 Task: Add an event with the title Second Lunch and Learn: Effective Time Management Techniques, date '2023/10/10', time 8:30 AM to 10:30 AMand add a description: This training session is designed to help participants effectively manage their time, increase productivity, and achieve a better work-life balance. , put the event into Yellow category . Add location for the event as: 456 Gran Via, Madrid, Spain, logged in from the account softage.9@softage.netand send the event invitation to softage.5@softage.net with CC to  softage.6@softage.net. Set a reminder for the event 30 minutes before
Action: Mouse moved to (88, 112)
Screenshot: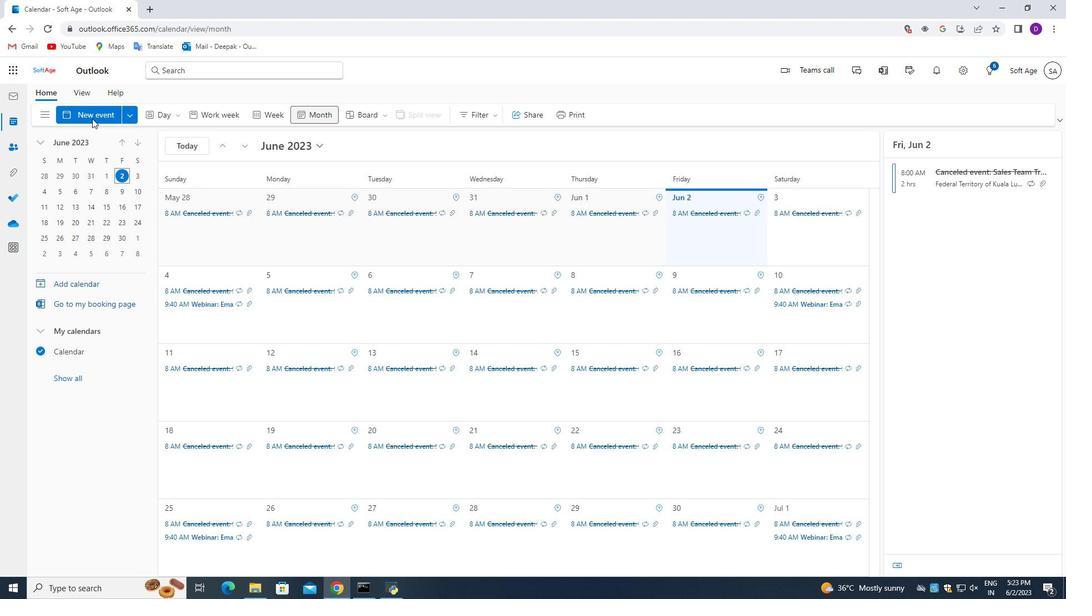 
Action: Mouse pressed left at (88, 112)
Screenshot: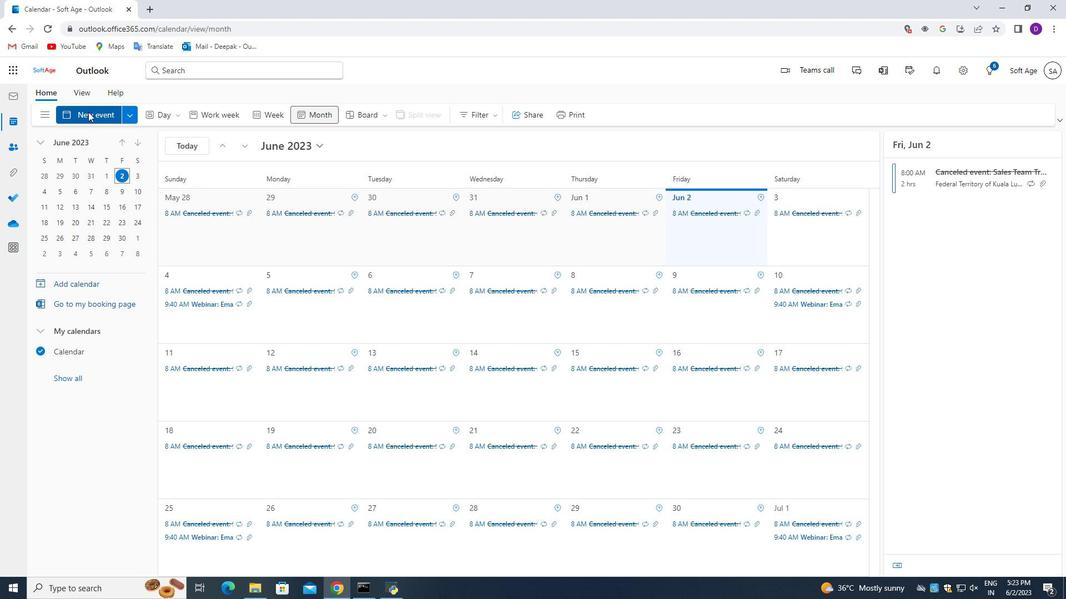 
Action: Mouse moved to (294, 182)
Screenshot: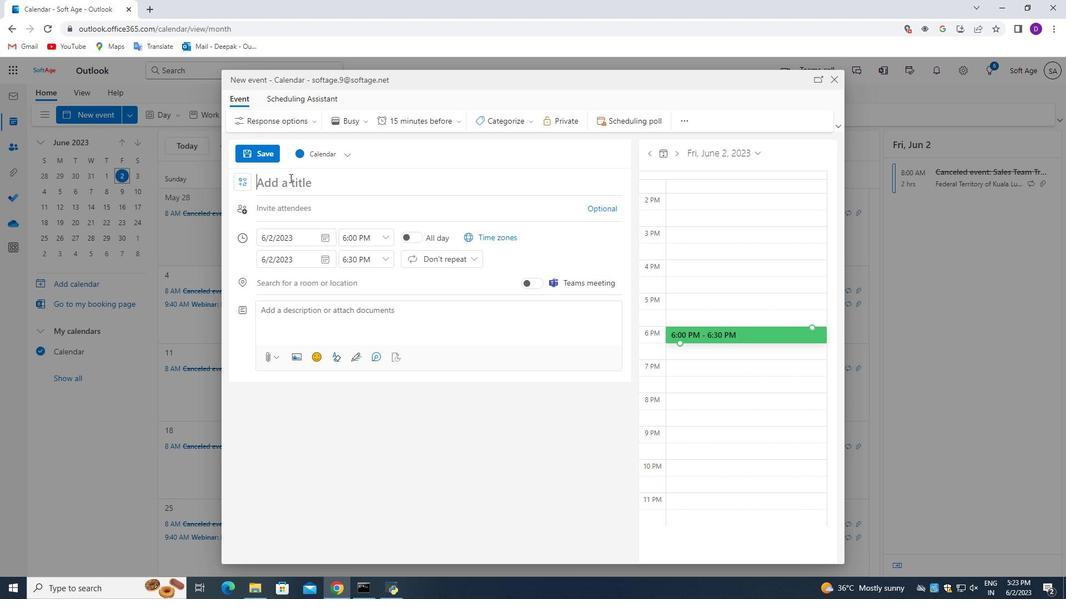 
Action: Mouse pressed left at (294, 182)
Screenshot: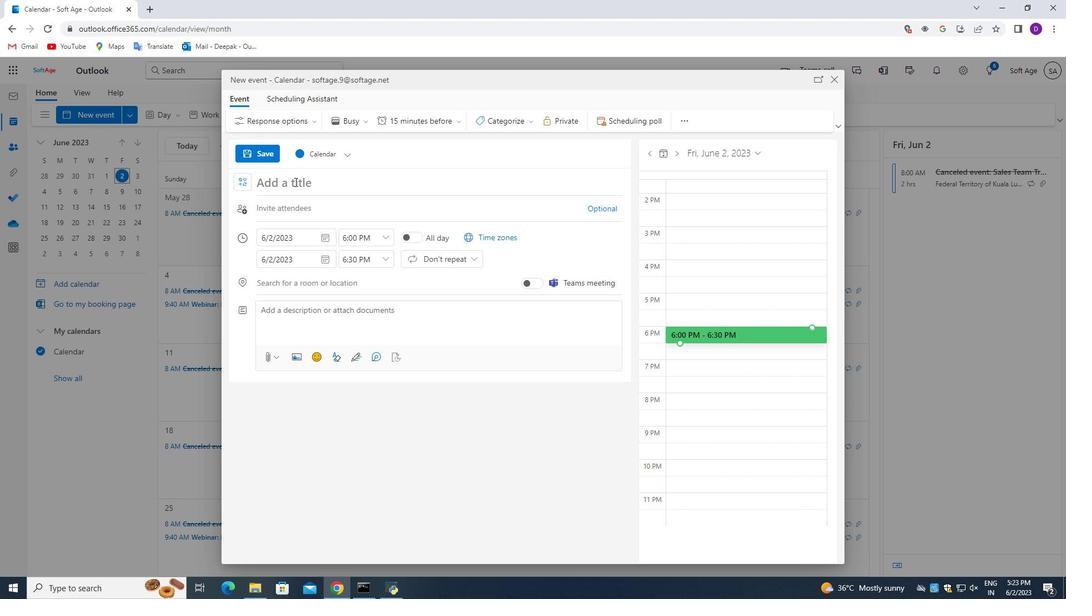 
Action: Key pressed <Key.shift_r>Second<Key.space><Key.shift>Lucch<Key.backspace><Key.backspace><Key.backspace>nch<Key.space>and<Key.space><Key.shift>Learn<Key.shift_r>:<Key.space><Key.shift_r>Effective<Key.space><Key.shift_r>Time<Key.space><Key.shift>Management<Key.space><Key.shift_r>Techniques
Screenshot: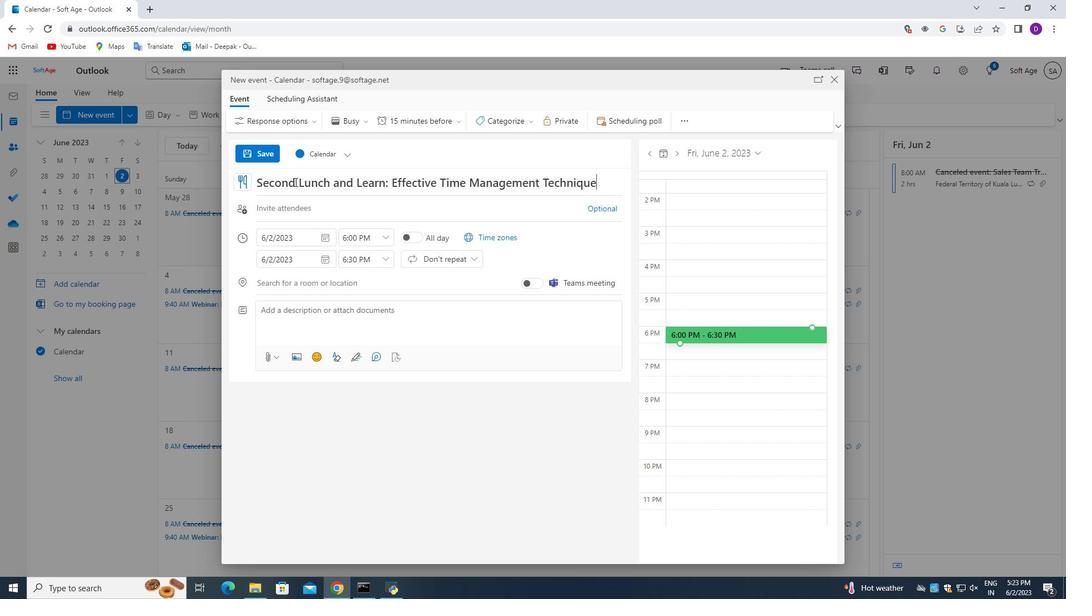 
Action: Mouse moved to (323, 236)
Screenshot: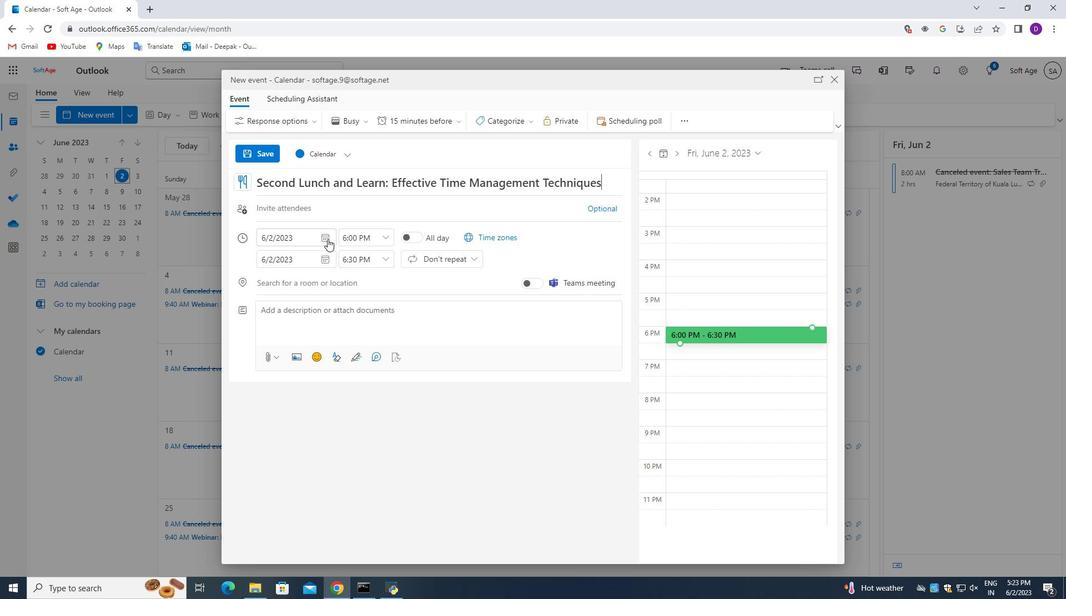 
Action: Mouse pressed left at (323, 236)
Screenshot: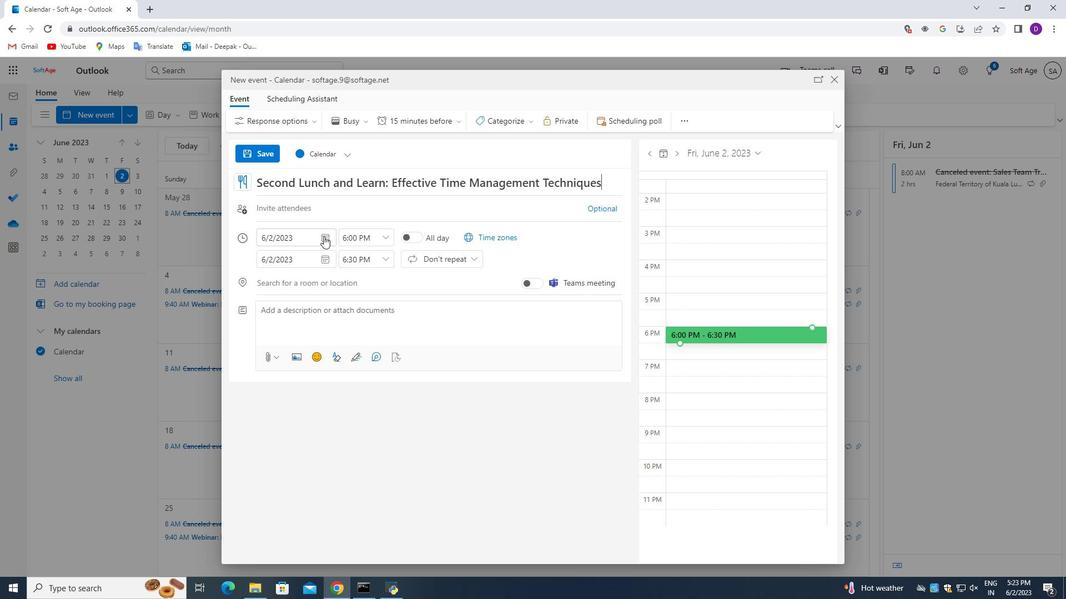 
Action: Mouse moved to (361, 262)
Screenshot: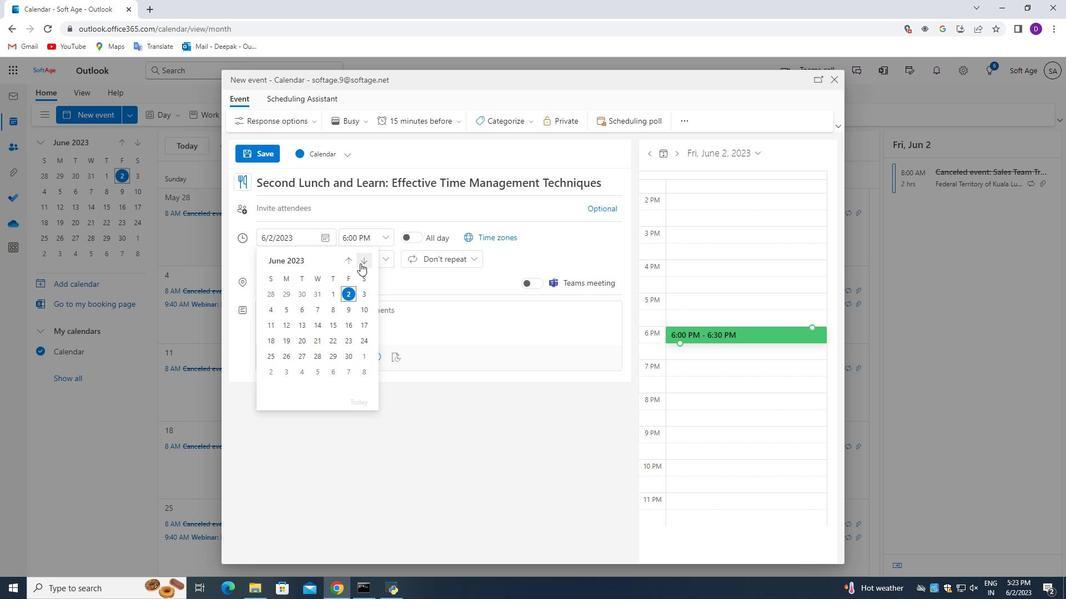 
Action: Mouse pressed left at (361, 262)
Screenshot: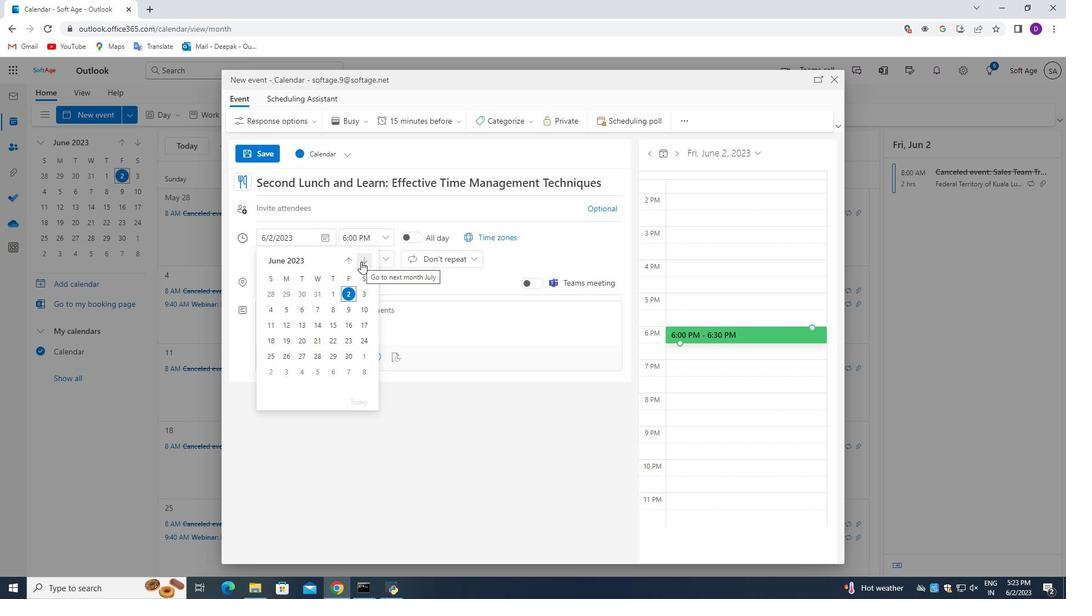 
Action: Mouse pressed left at (361, 262)
Screenshot: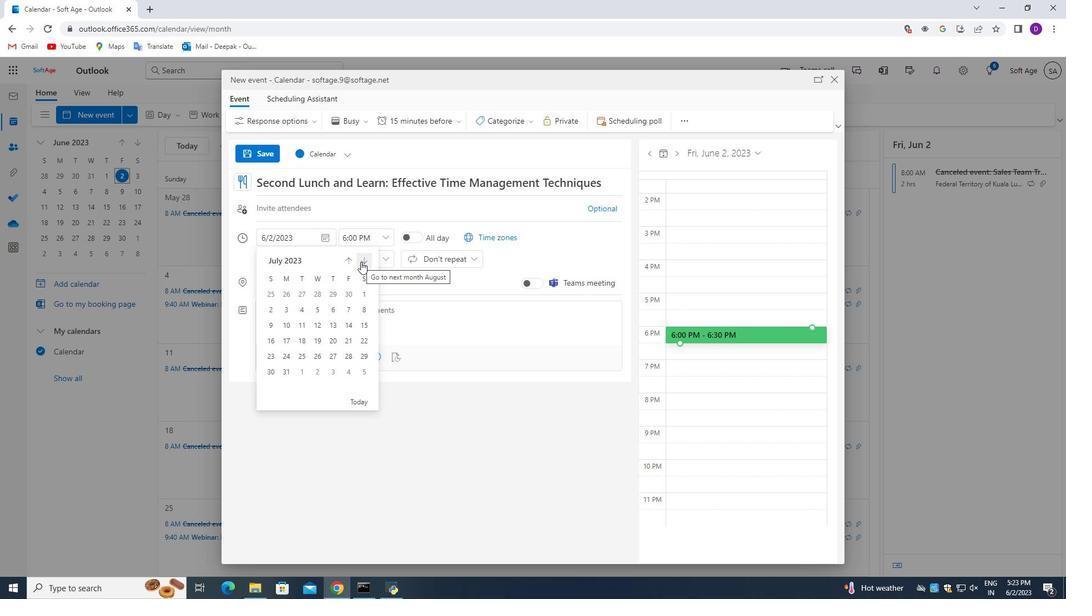 
Action: Mouse pressed left at (361, 262)
Screenshot: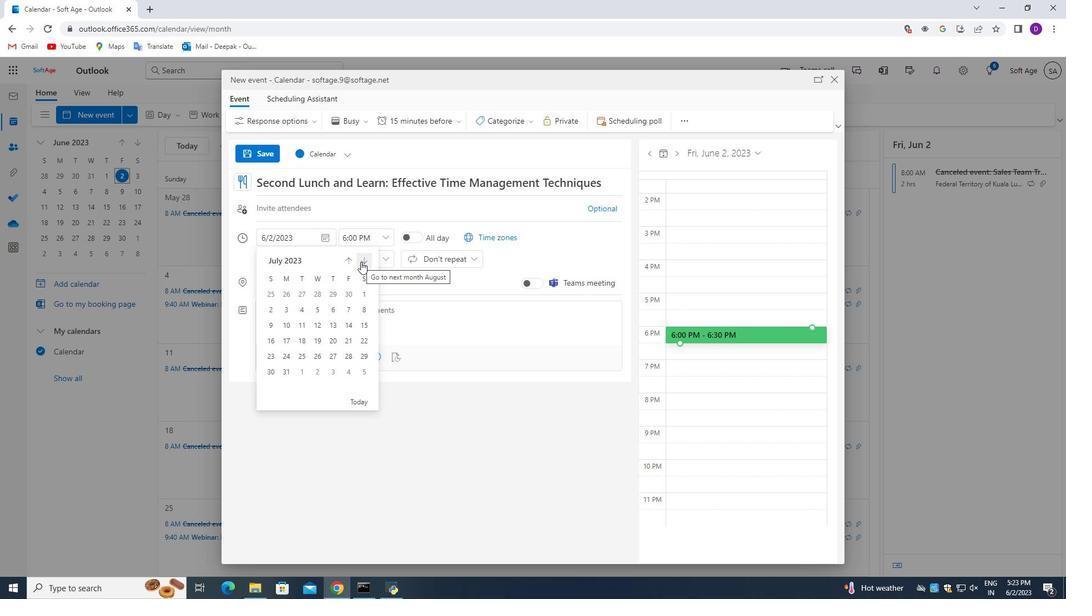 
Action: Mouse pressed left at (361, 262)
Screenshot: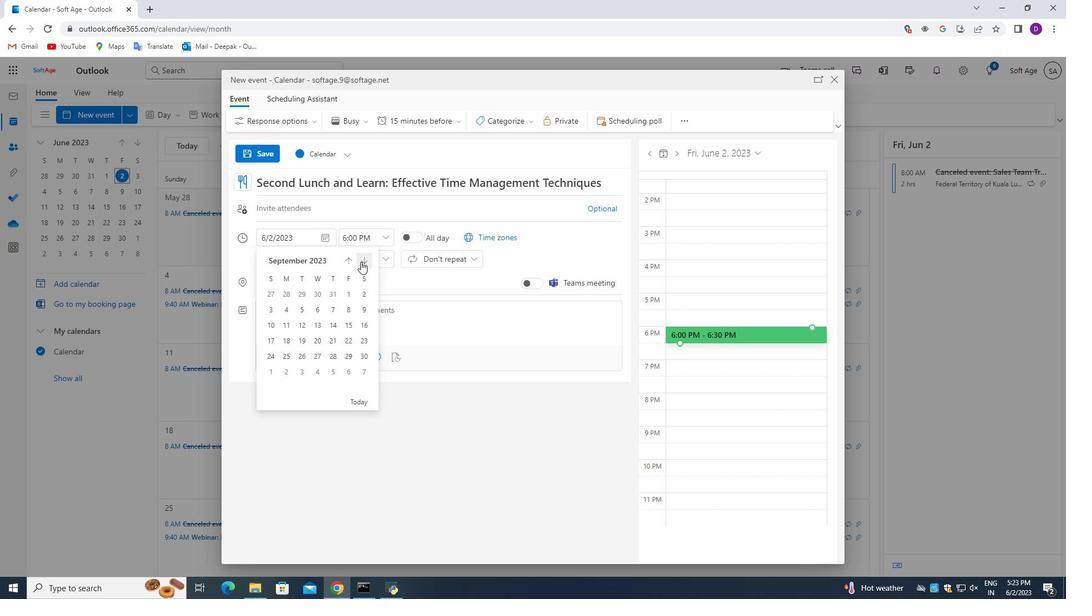 
Action: Mouse moved to (303, 303)
Screenshot: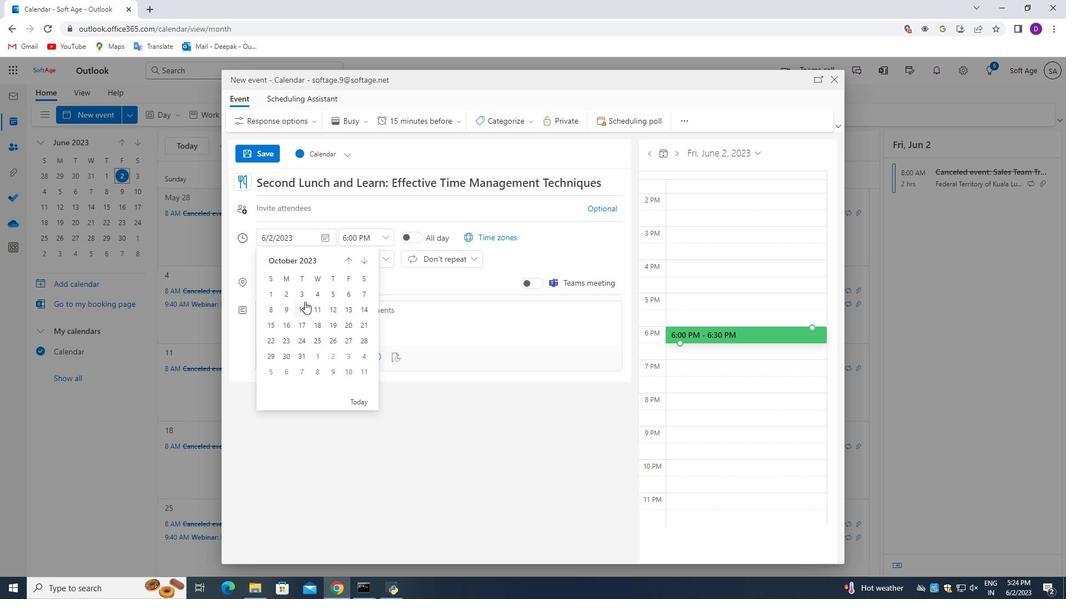 
Action: Mouse pressed left at (303, 303)
Screenshot: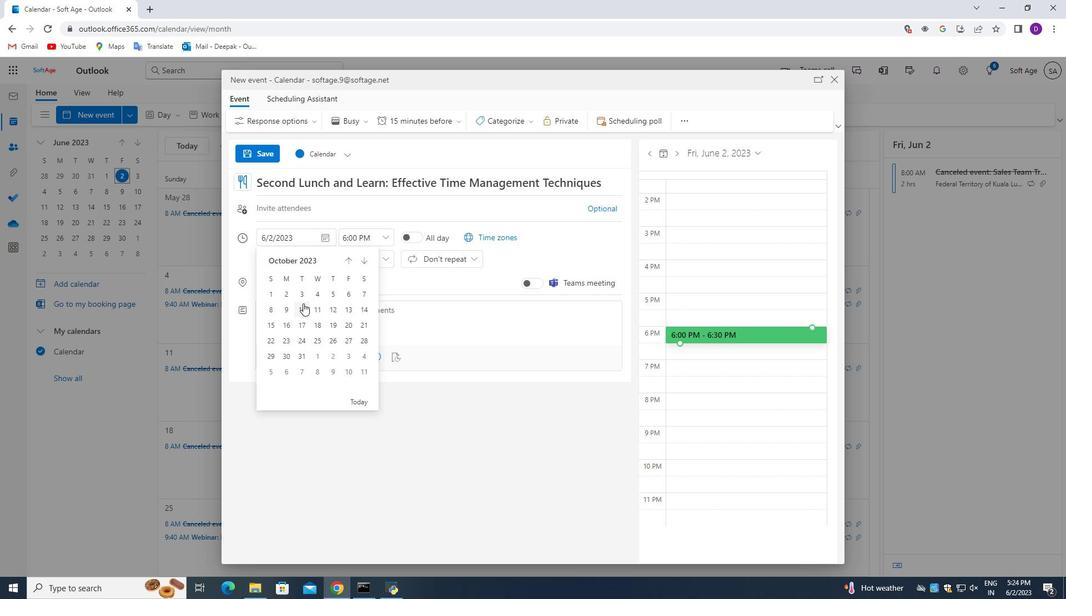 
Action: Mouse moved to (346, 240)
Screenshot: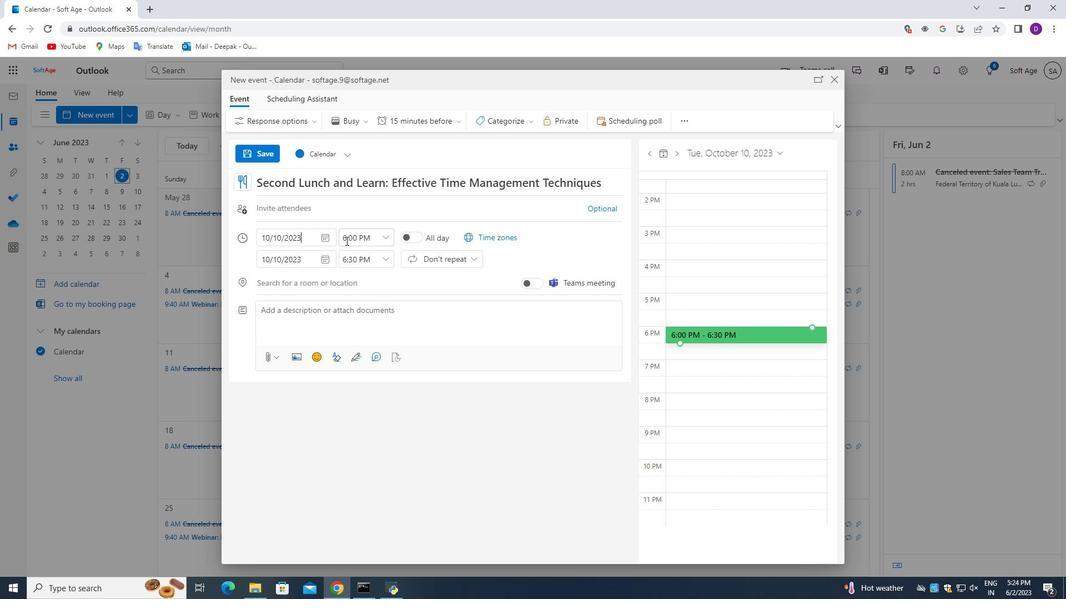 
Action: Mouse pressed left at (346, 240)
Screenshot: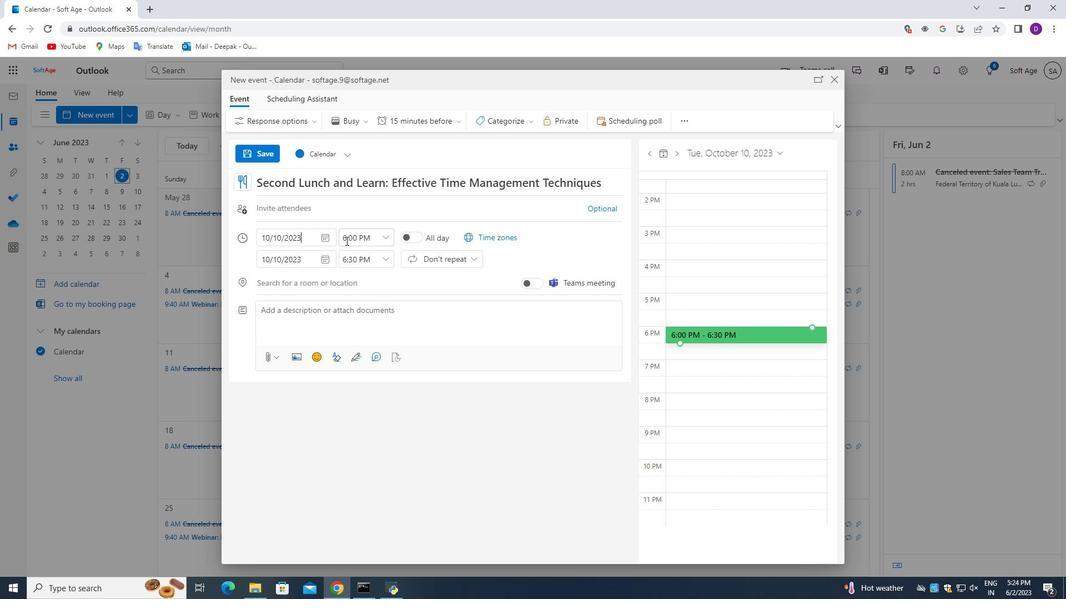 
Action: Mouse moved to (385, 239)
Screenshot: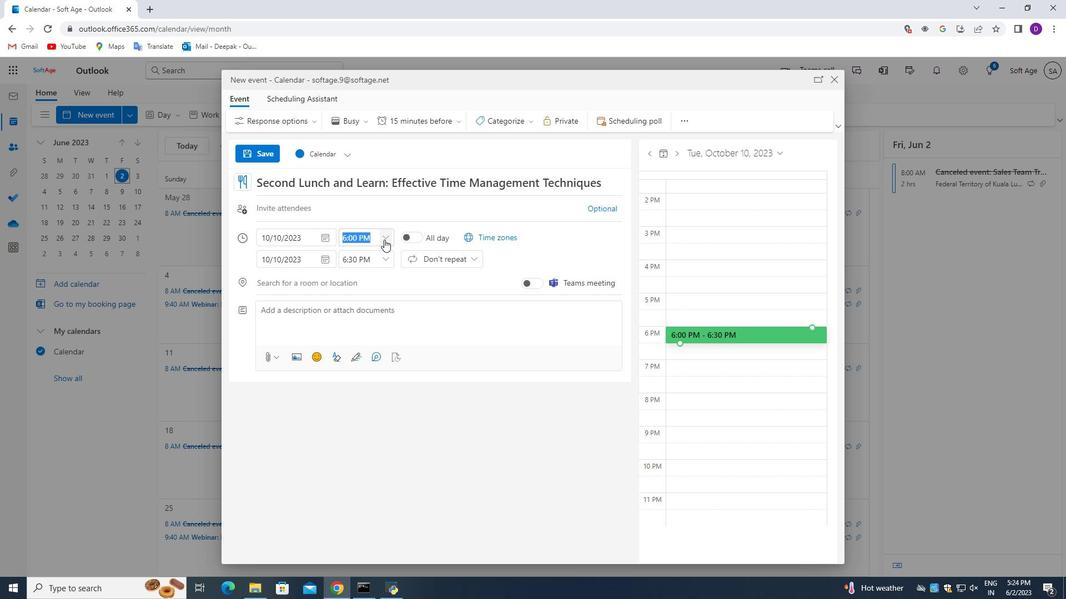 
Action: Mouse pressed left at (385, 239)
Screenshot: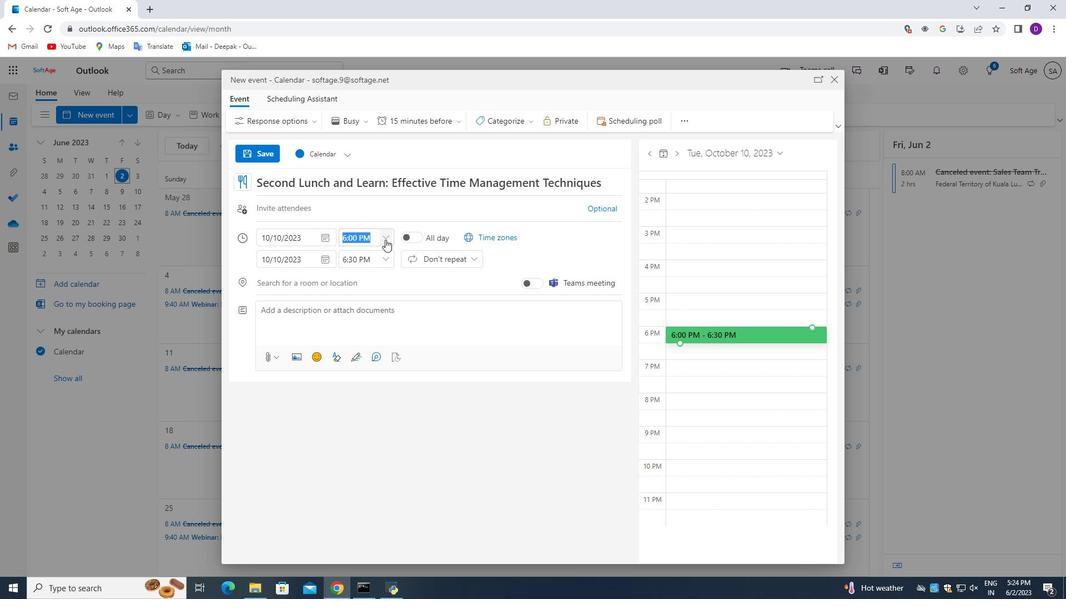 
Action: Mouse moved to (379, 296)
Screenshot: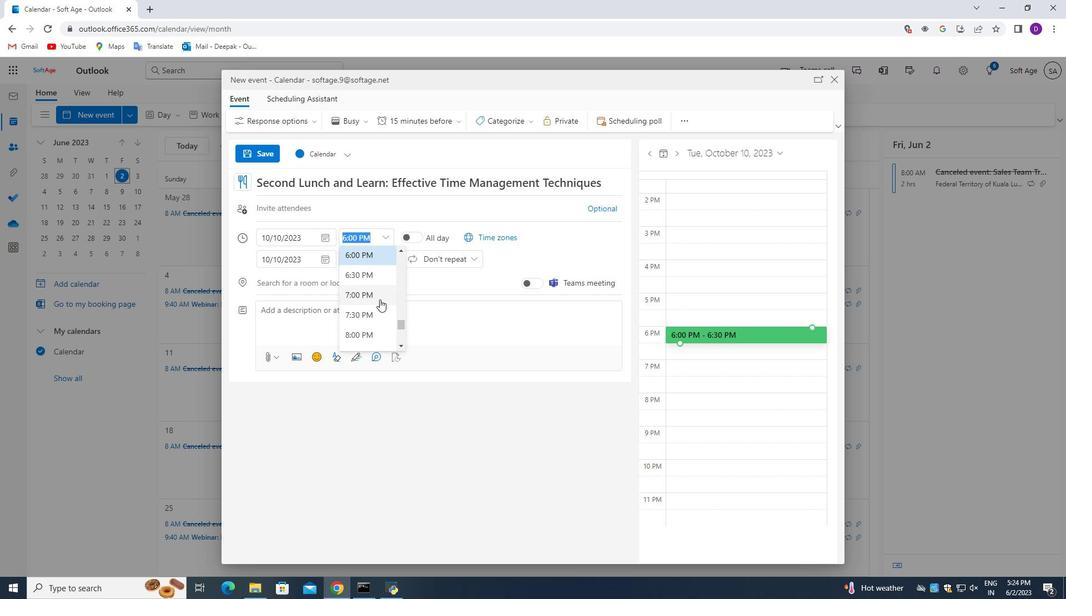 
Action: Mouse scrolled (379, 296) with delta (0, 0)
Screenshot: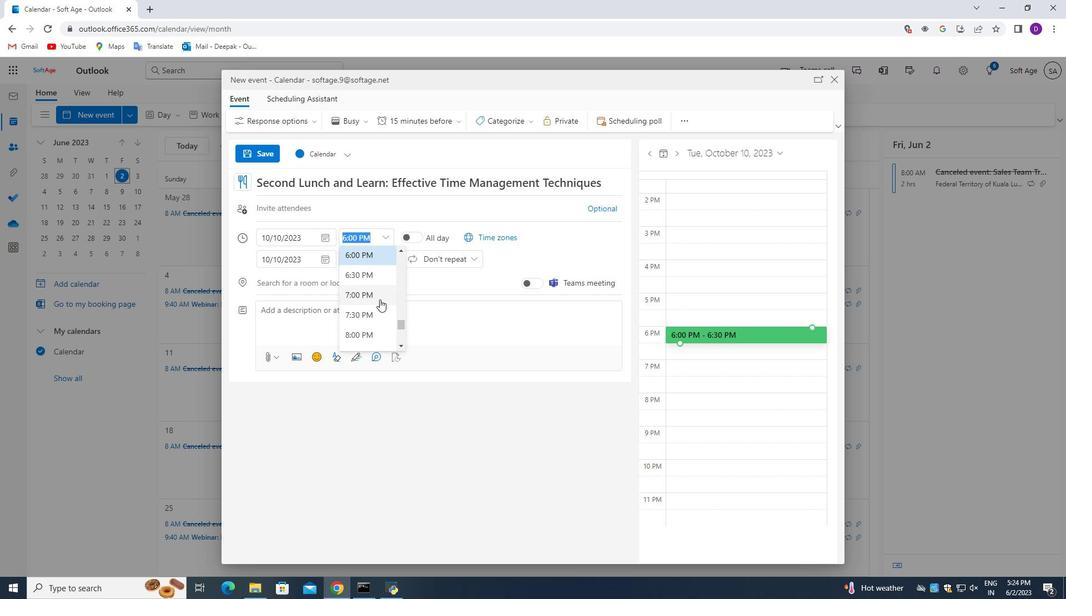 
Action: Mouse moved to (377, 294)
Screenshot: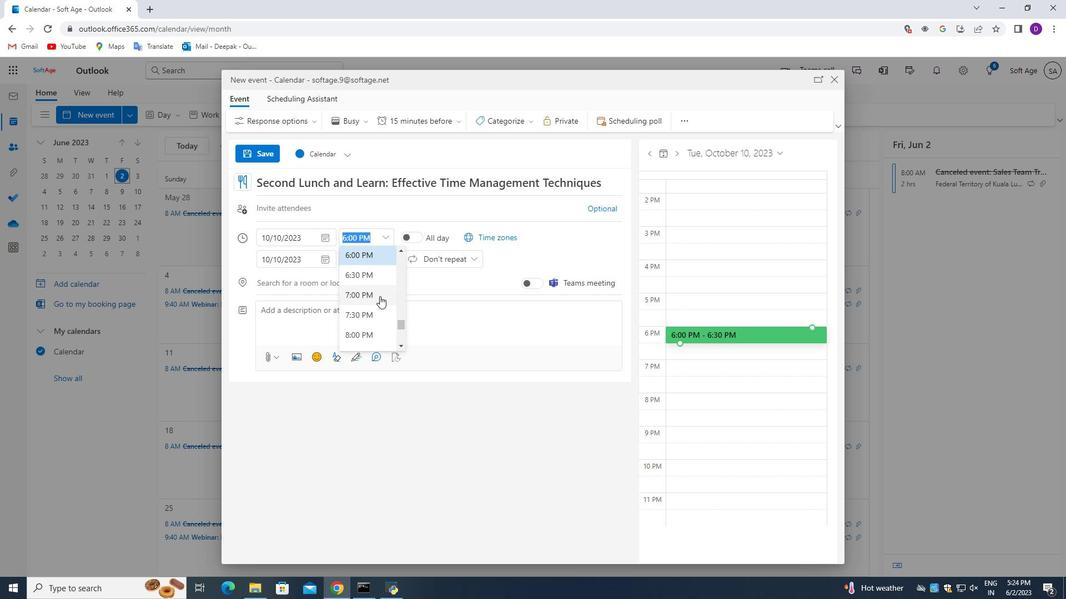 
Action: Mouse scrolled (377, 294) with delta (0, 0)
Screenshot: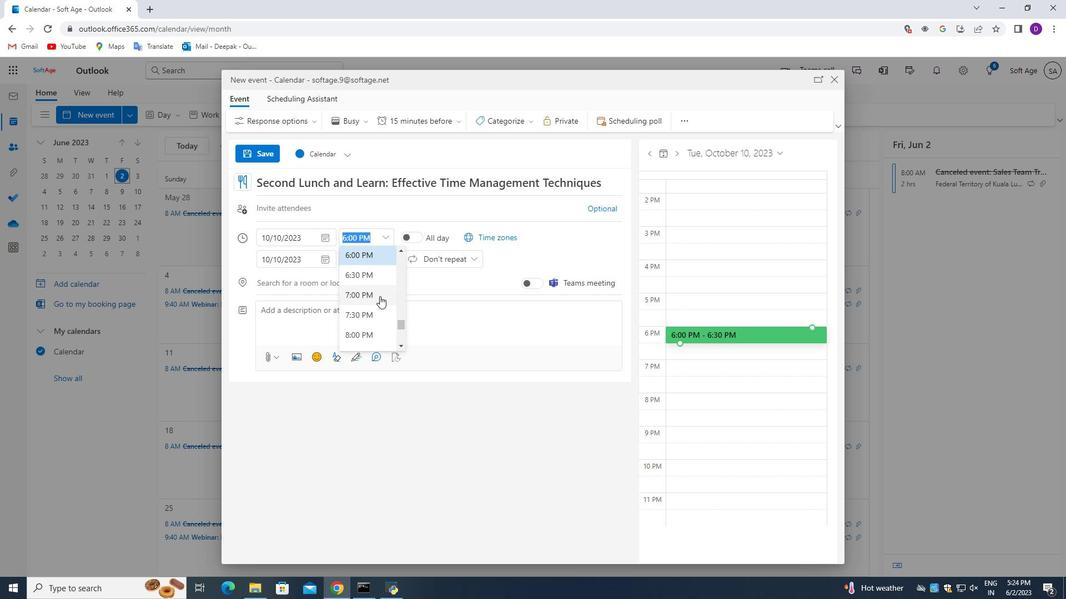 
Action: Mouse moved to (367, 303)
Screenshot: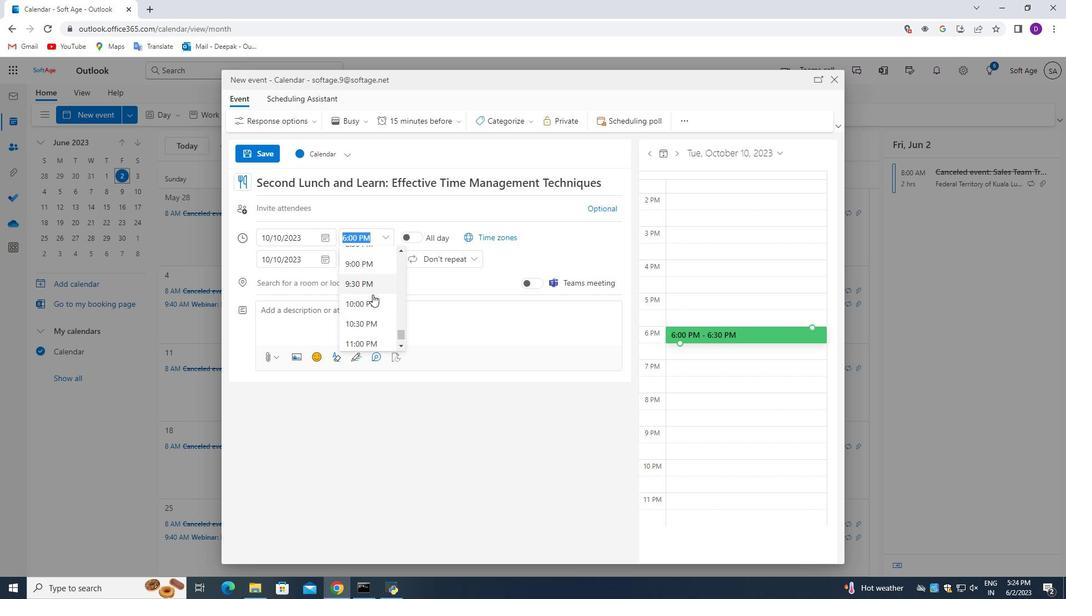 
Action: Mouse scrolled (367, 302) with delta (0, 0)
Screenshot: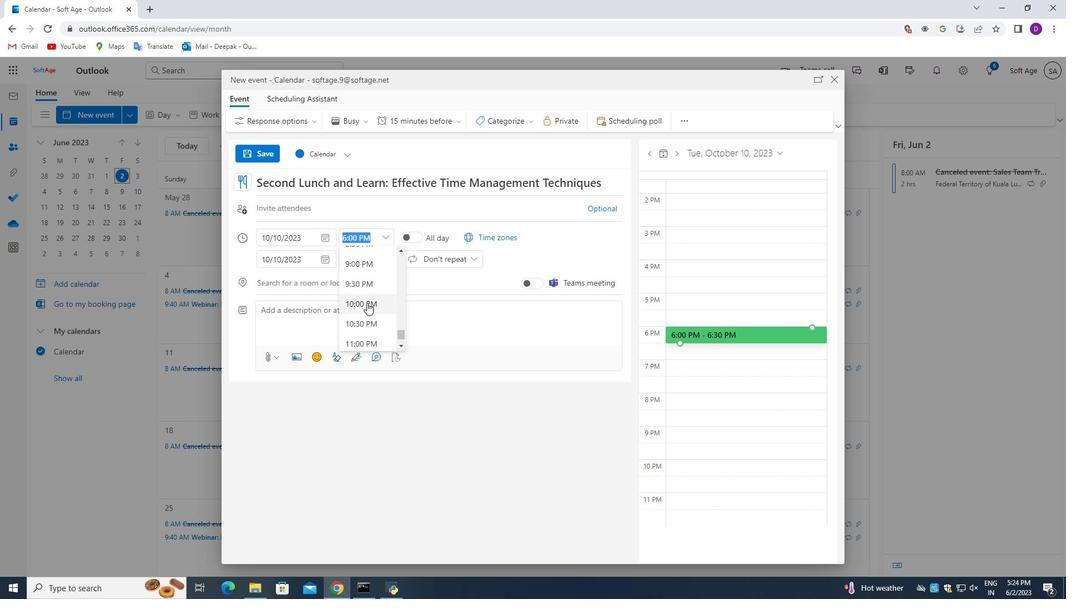 
Action: Mouse scrolled (367, 302) with delta (0, 0)
Screenshot: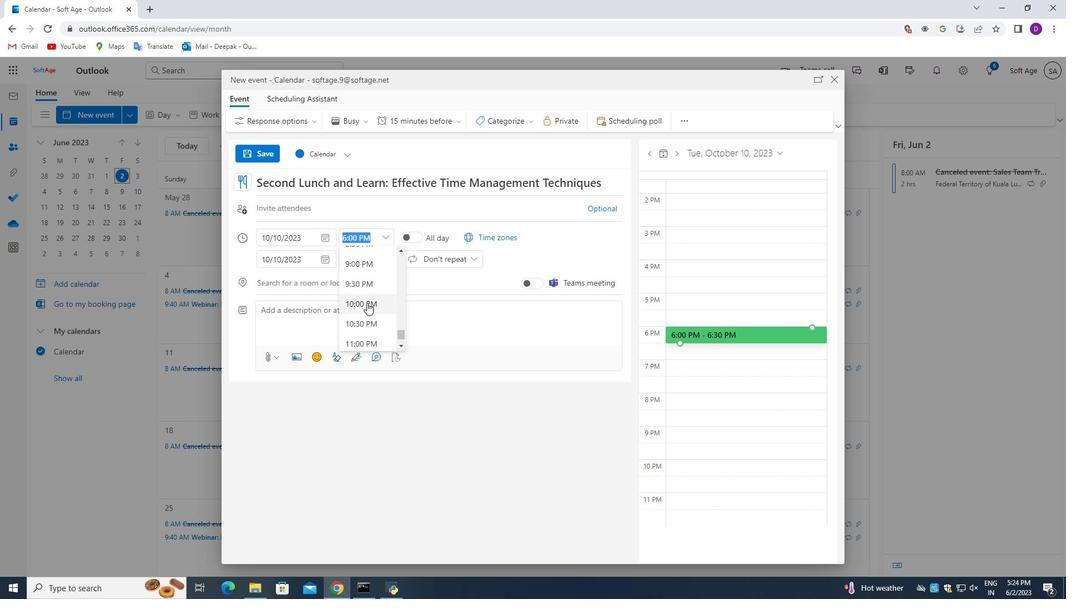 
Action: Mouse scrolled (367, 302) with delta (0, 0)
Screenshot: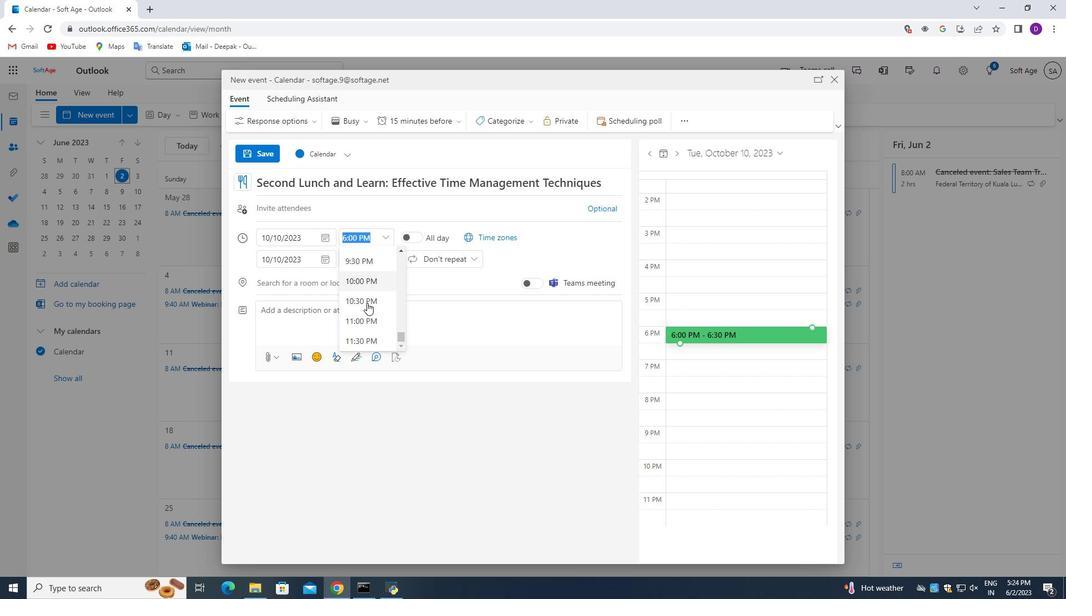 
Action: Mouse scrolled (367, 302) with delta (0, 0)
Screenshot: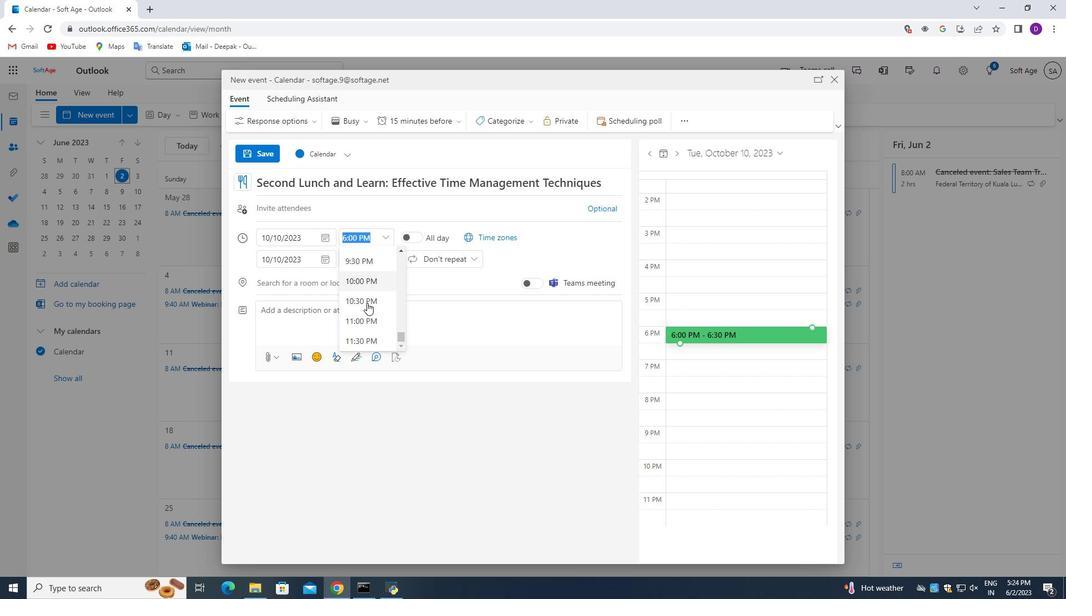 
Action: Mouse scrolled (367, 302) with delta (0, 0)
Screenshot: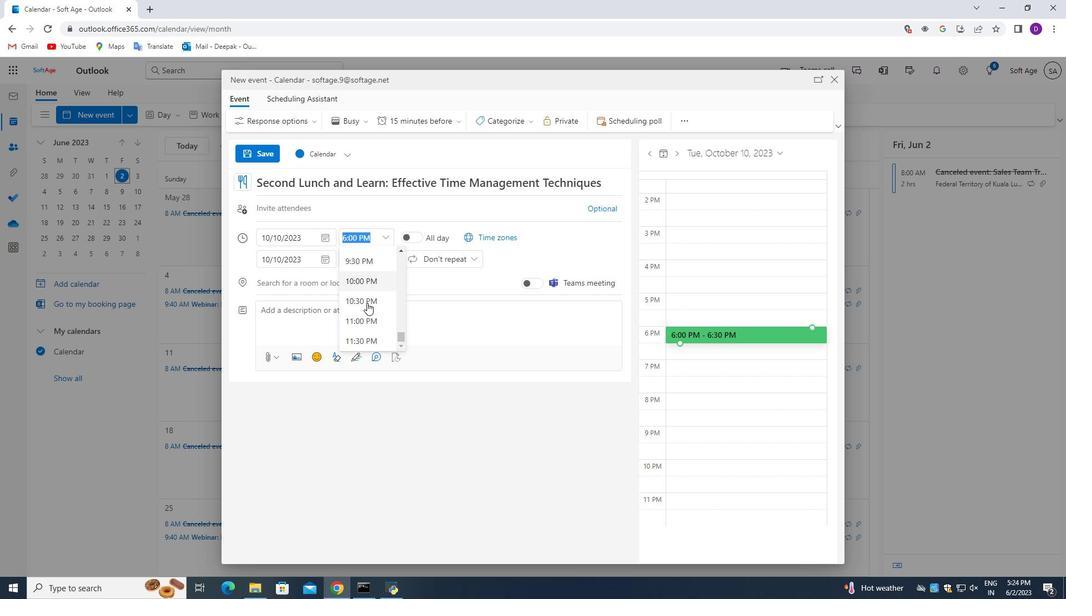 
Action: Mouse moved to (364, 317)
Screenshot: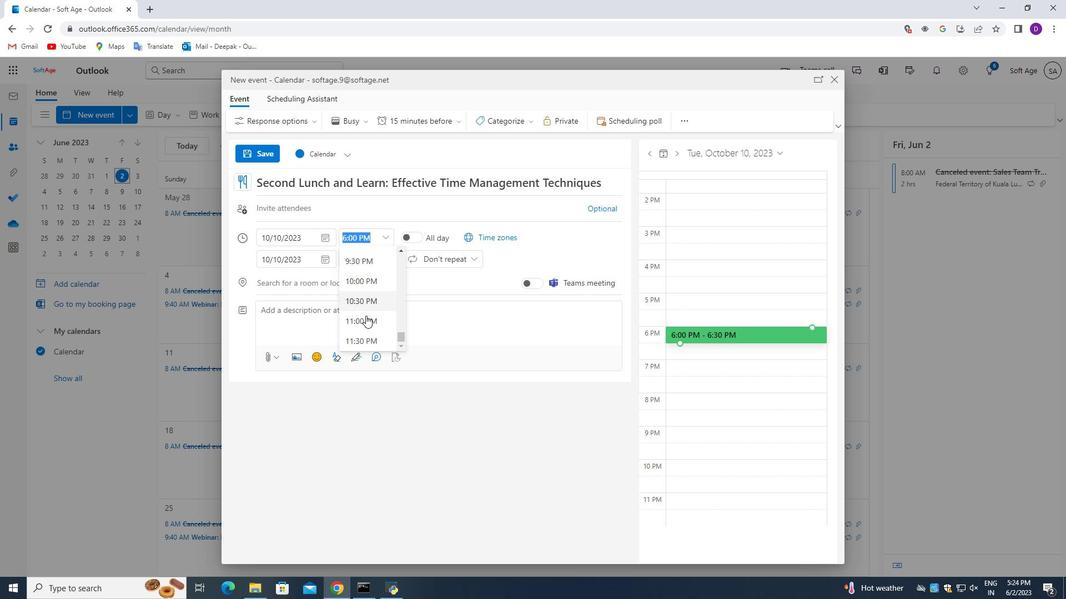 
Action: Mouse scrolled (364, 318) with delta (0, 0)
Screenshot: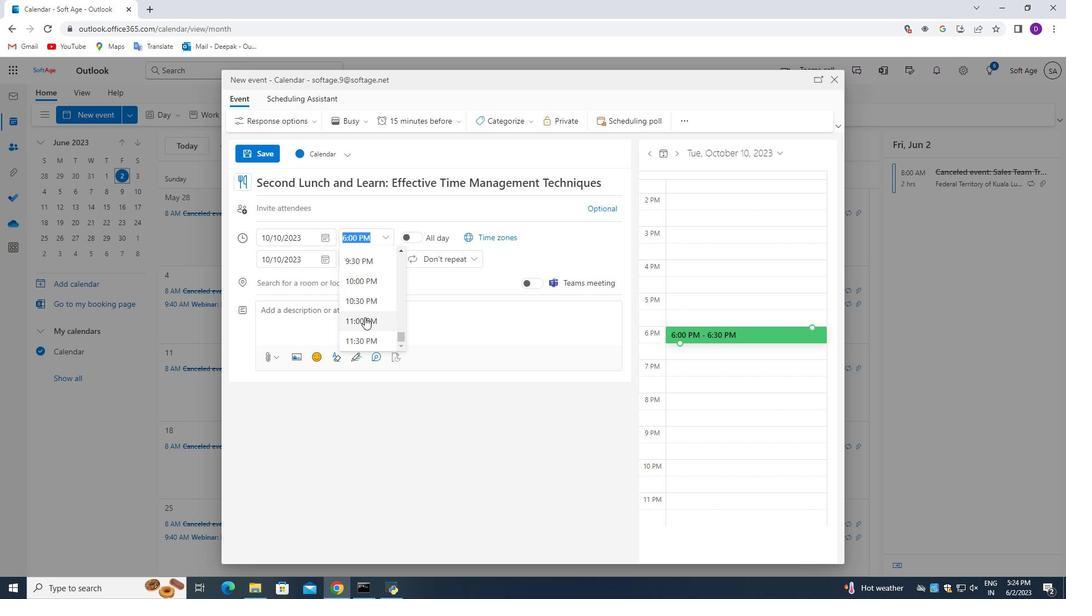 
Action: Mouse moved to (364, 317)
Screenshot: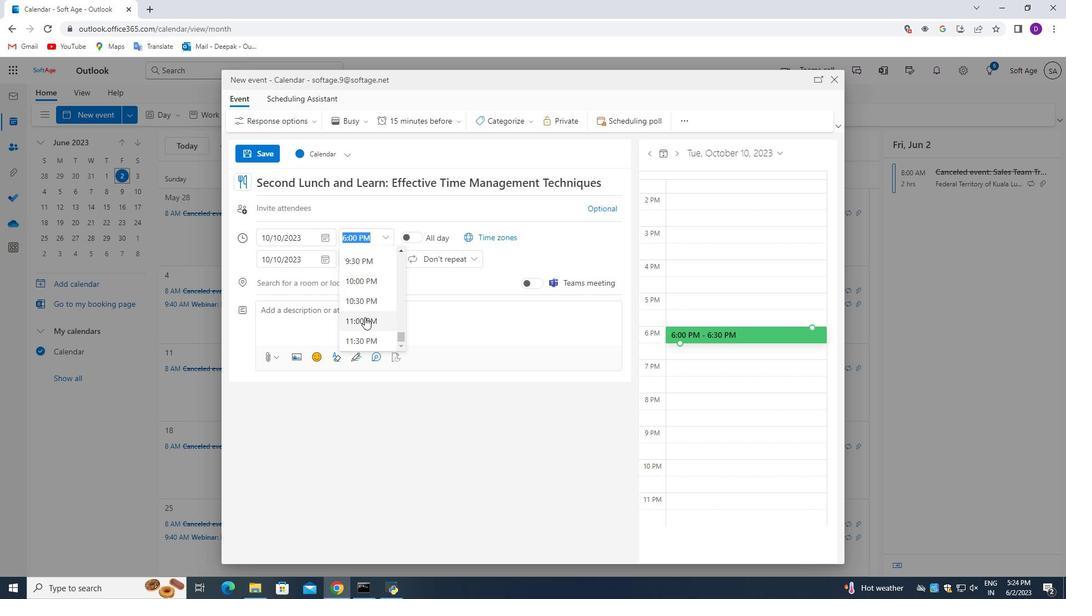 
Action: Mouse scrolled (364, 318) with delta (0, 0)
Screenshot: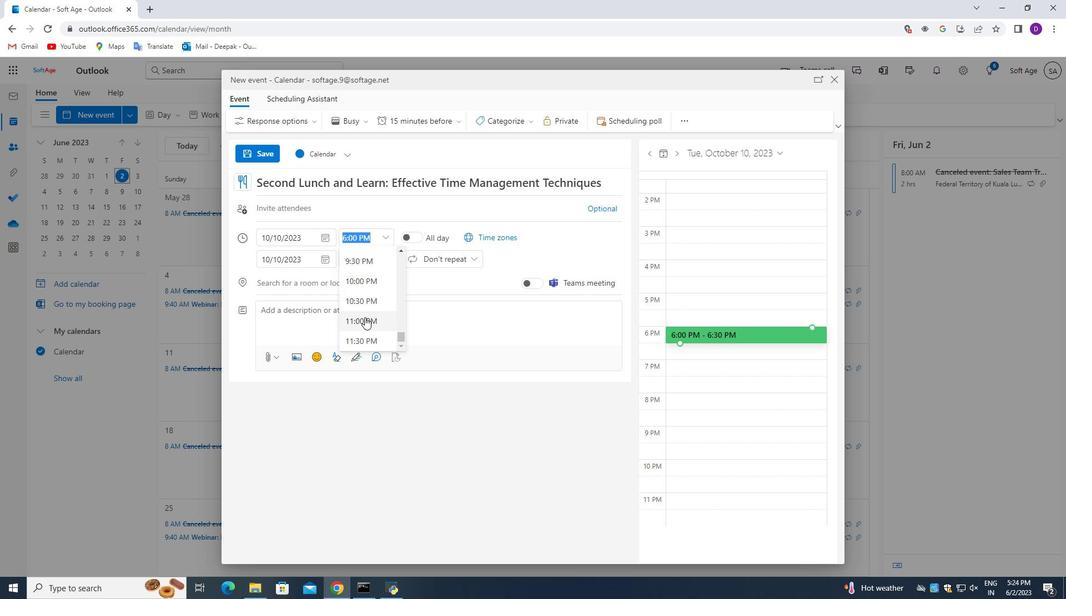 
Action: Mouse scrolled (364, 317) with delta (0, 0)
Screenshot: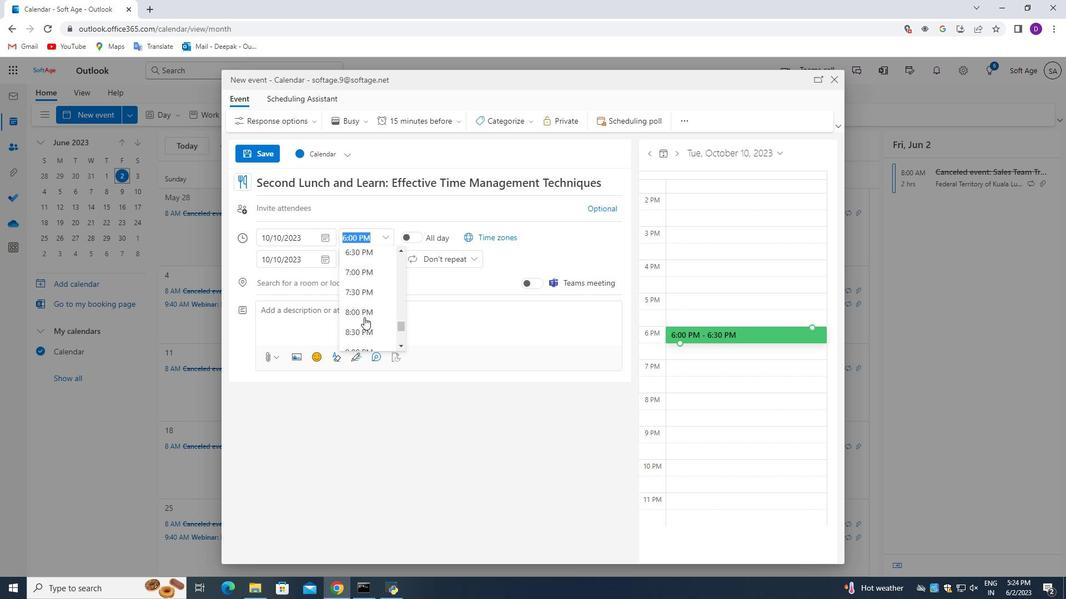 
Action: Mouse moved to (368, 279)
Screenshot: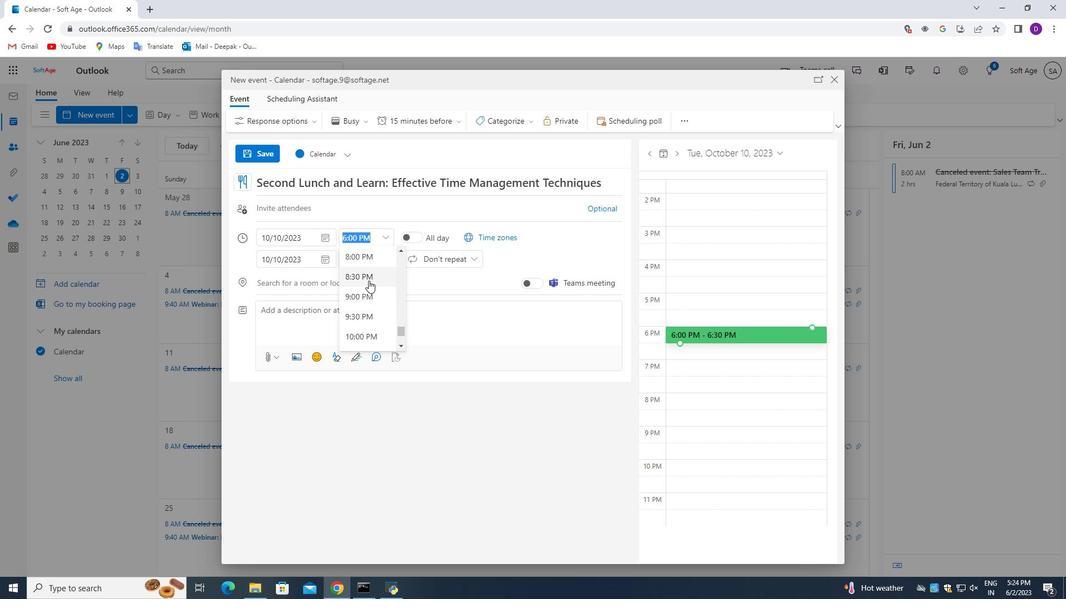 
Action: Mouse pressed left at (368, 279)
Screenshot: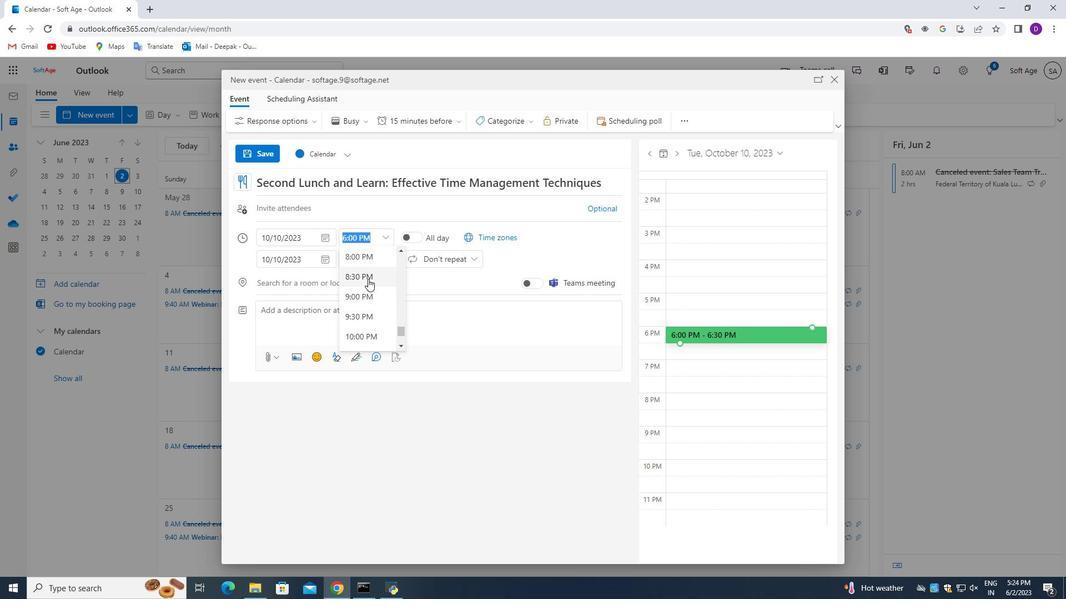 
Action: Mouse moved to (371, 242)
Screenshot: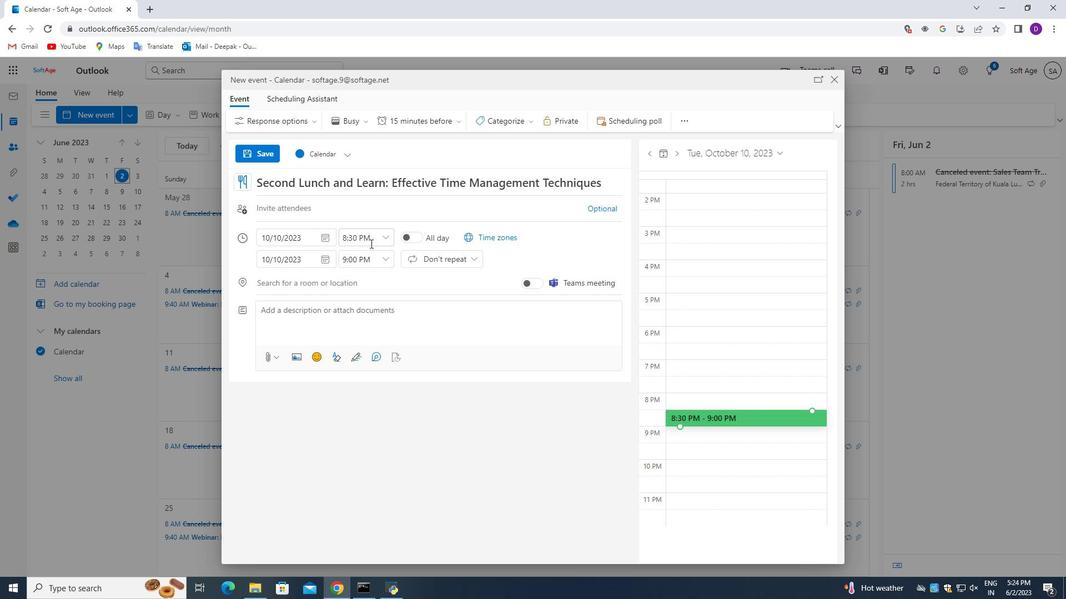 
Action: Key pressed <Key.backspace><Key.backspace><Key.shift_r><Key.shift_r><Key.shift_r><Key.shift_r><Key.shift_r><Key.shift_r><Key.shift_r><Key.shift_r><Key.shift_r><Key.shift_r><Key.shift_r><Key.shift_r><Key.shift_r><Key.shift_r><Key.shift_r><Key.shift_r><Key.shift_r><Key.shift_r><Key.shift_r><Key.shift_r><Key.shift_r><Key.shift_r>A
Screenshot: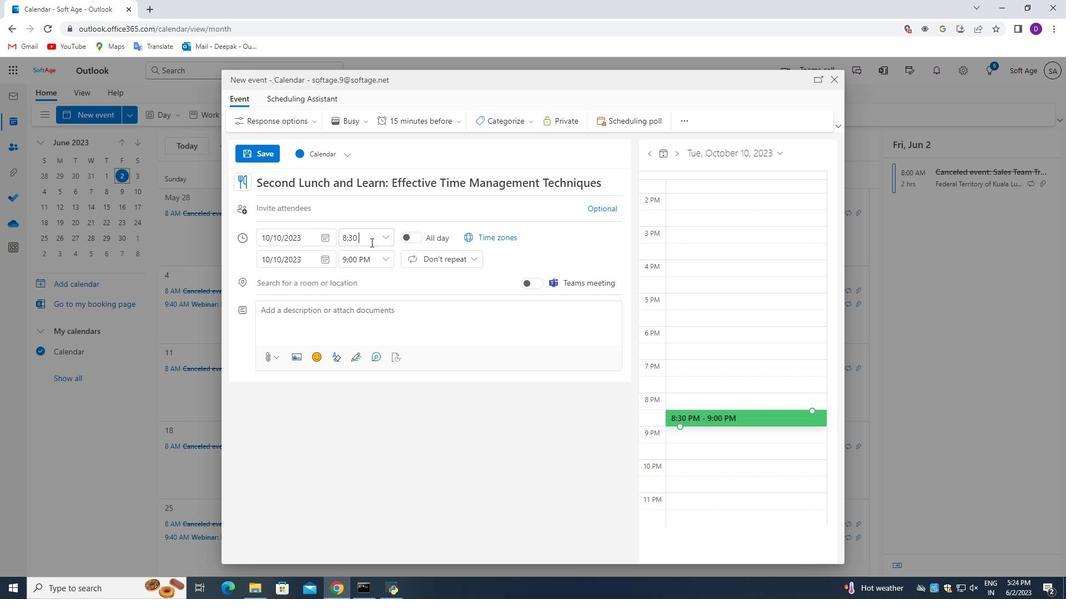 
Action: Mouse moved to (341, 261)
Screenshot: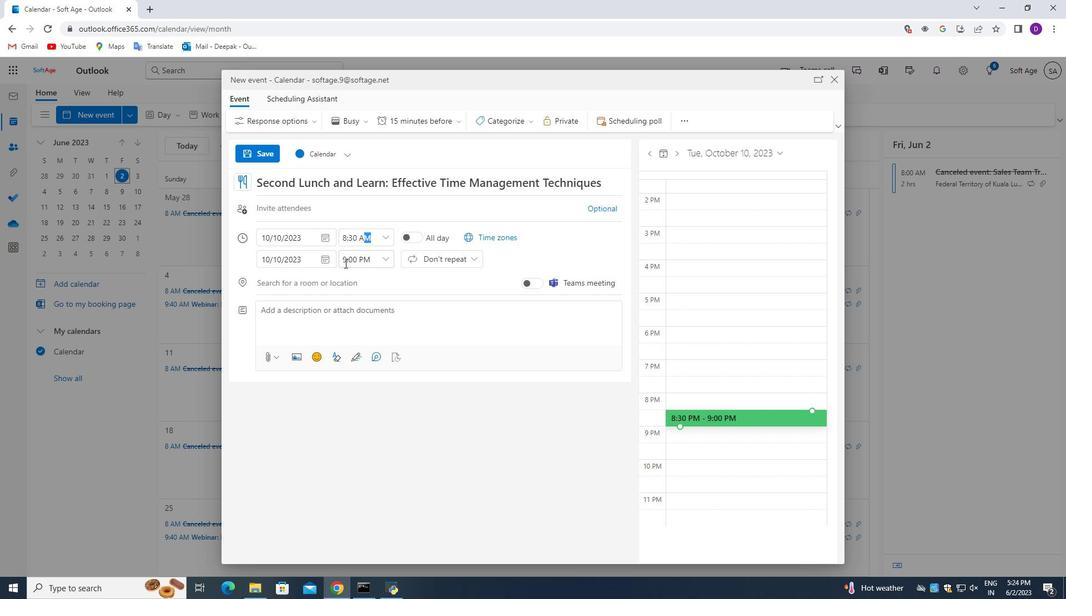 
Action: Mouse pressed left at (341, 261)
Screenshot: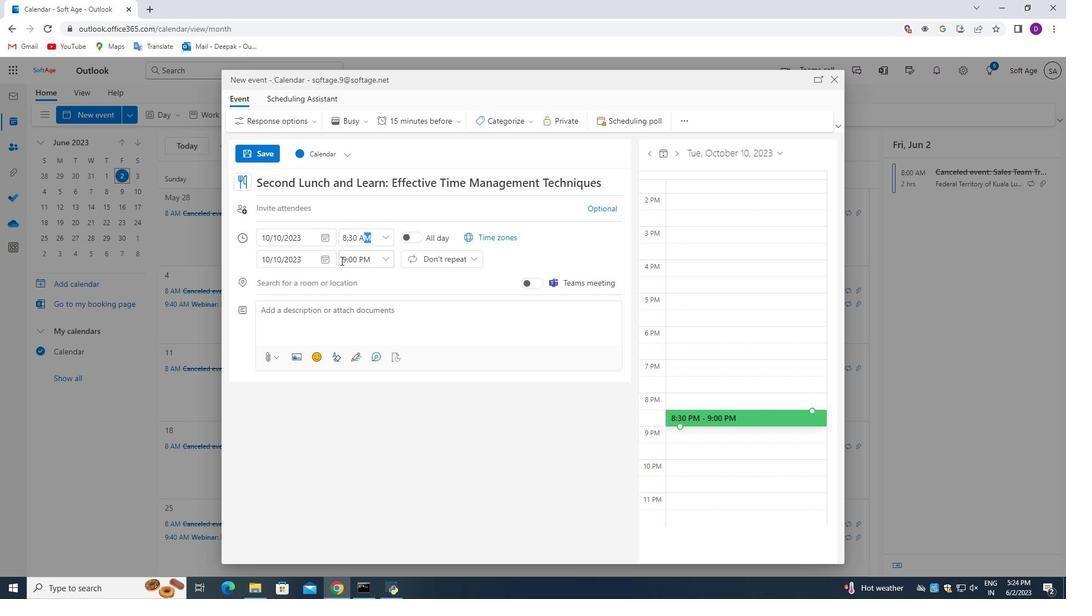 
Action: Mouse moved to (381, 264)
Screenshot: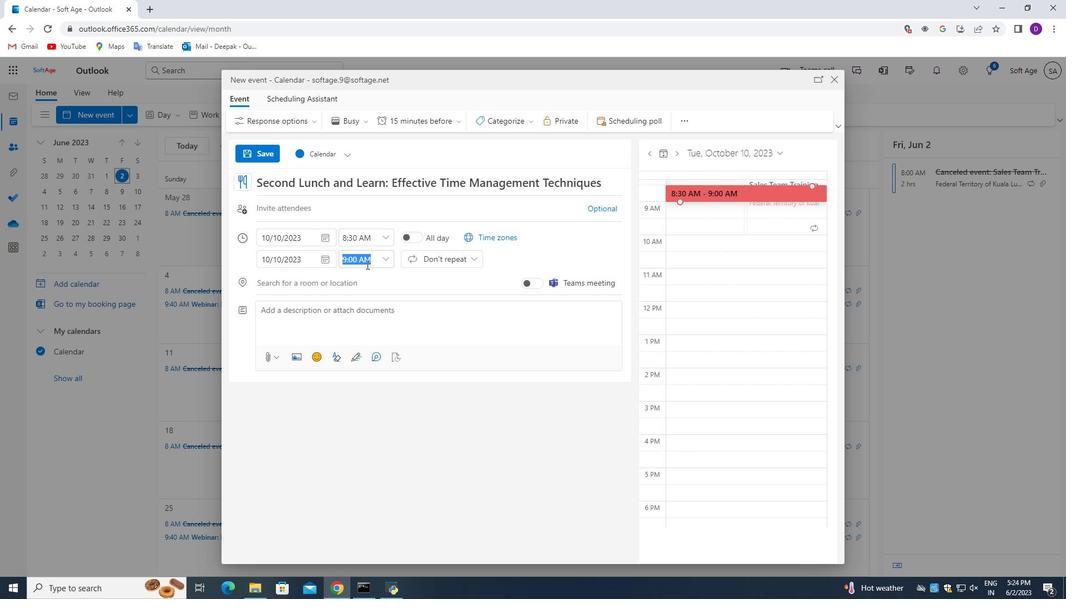 
Action: Key pressed 10
Screenshot: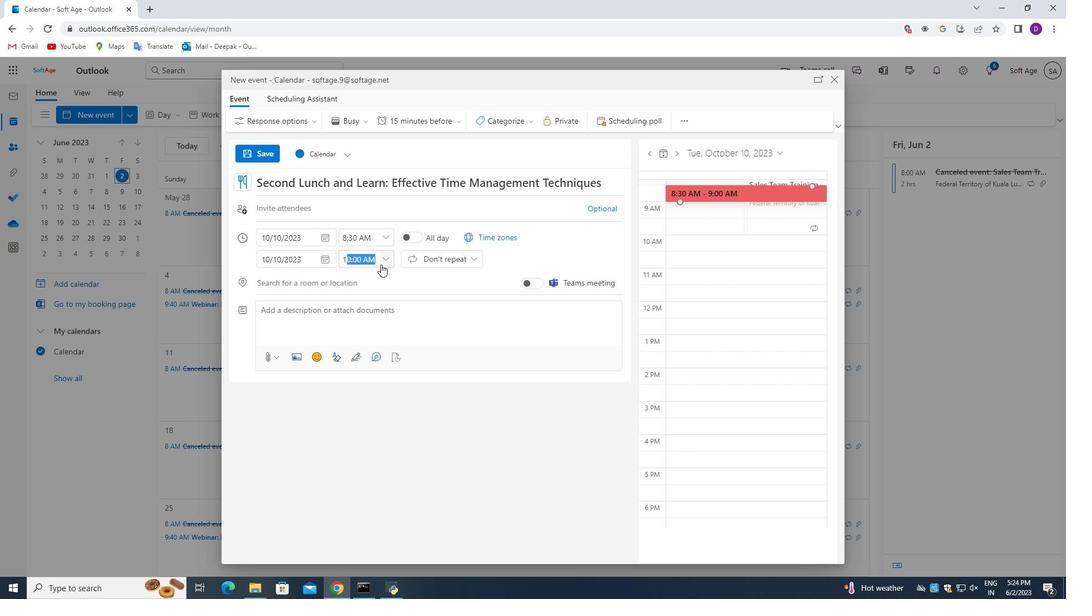 
Action: Mouse moved to (356, 261)
Screenshot: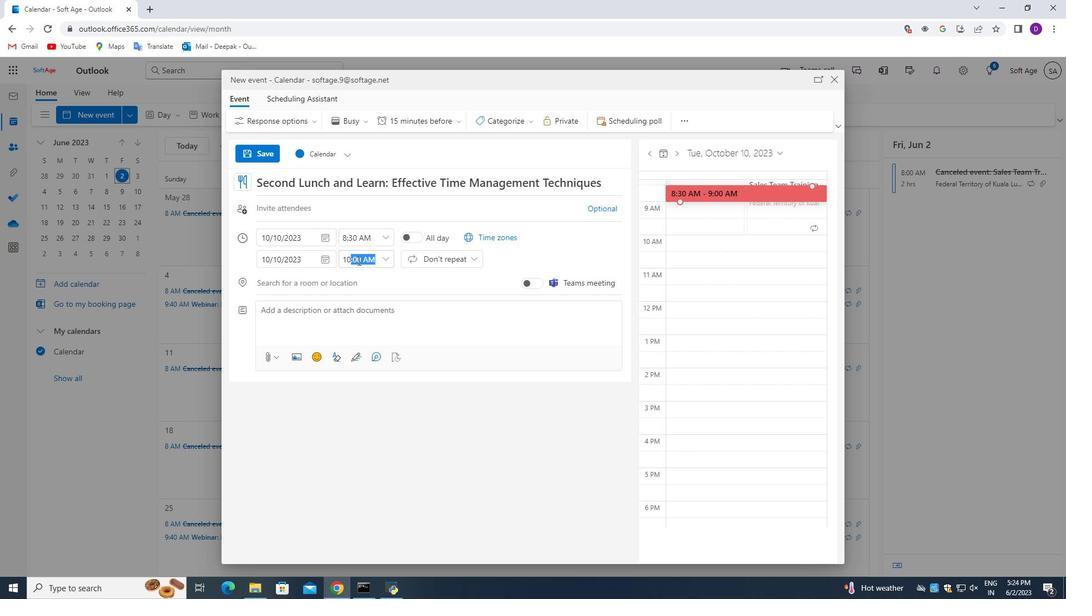 
Action: Mouse pressed left at (356, 261)
Screenshot: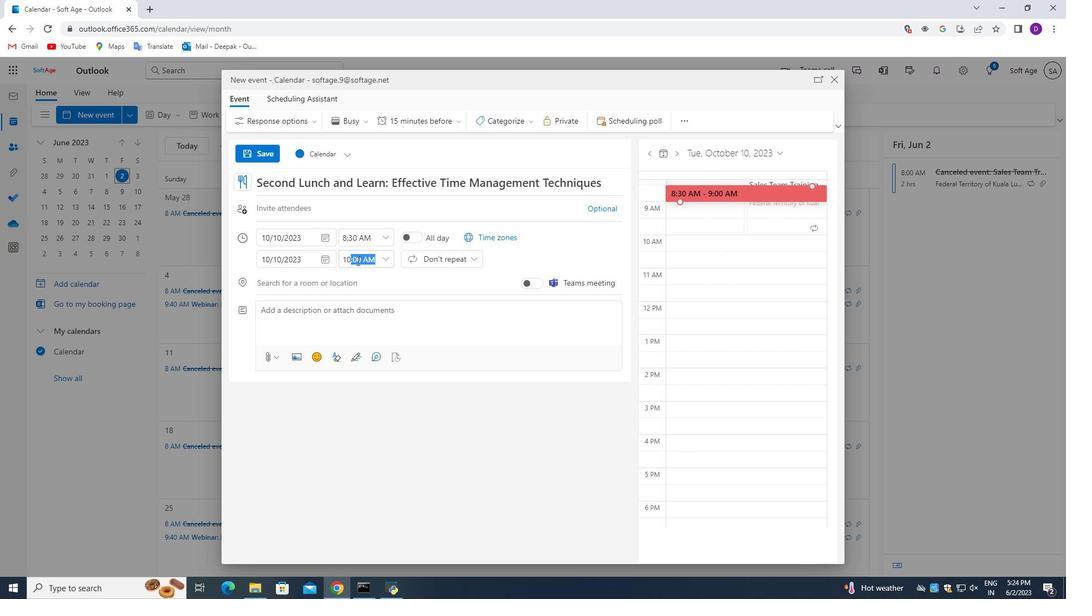 
Action: Mouse moved to (358, 264)
Screenshot: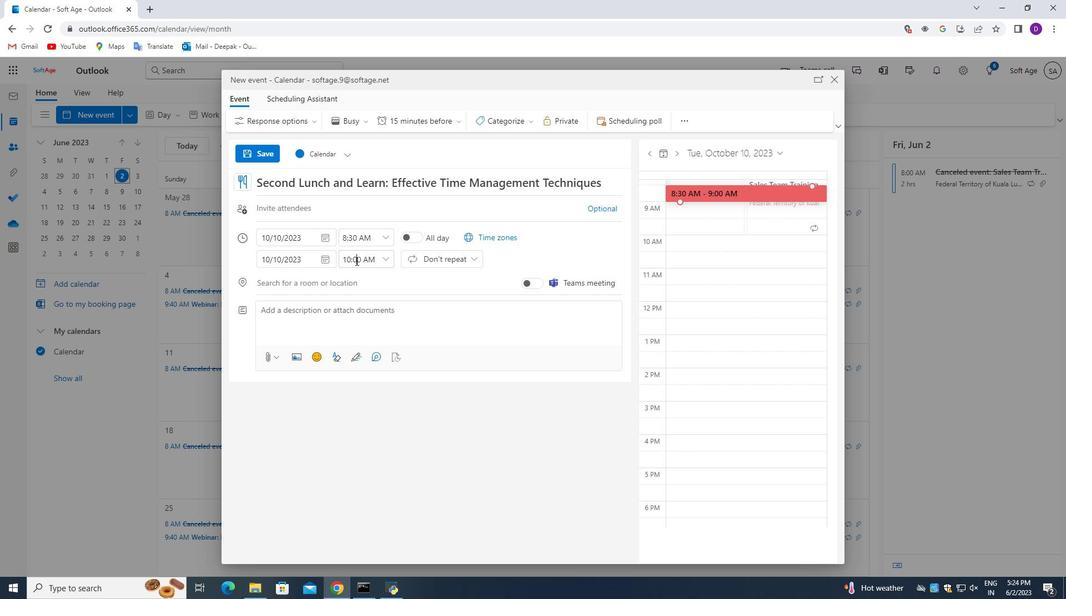 
Action: Key pressed <Key.backspace>3
Screenshot: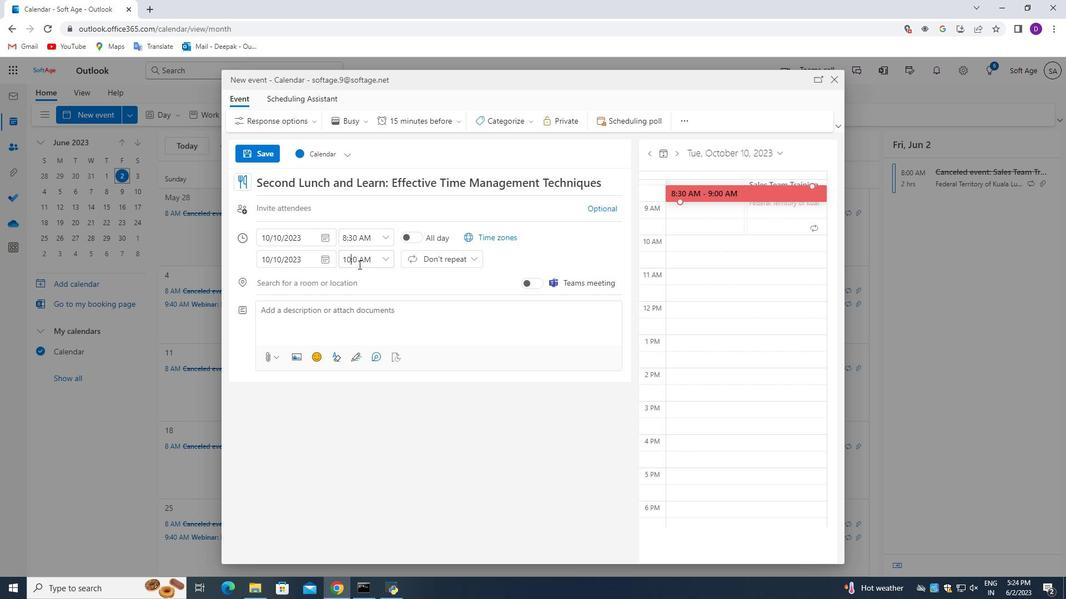 
Action: Mouse scrolled (358, 265) with delta (0, 0)
Screenshot: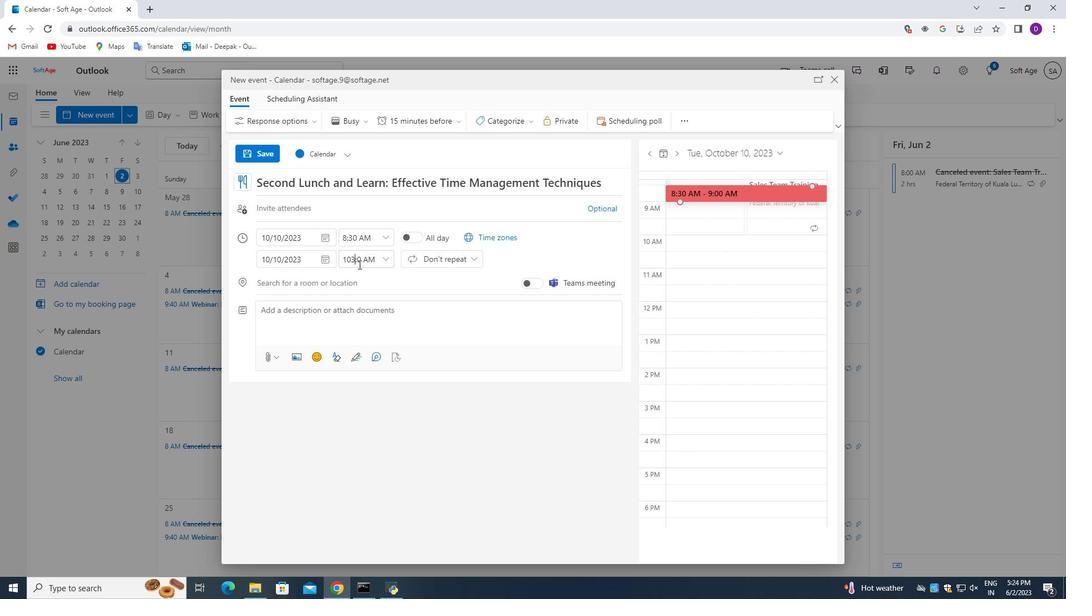 
Action: Mouse moved to (297, 309)
Screenshot: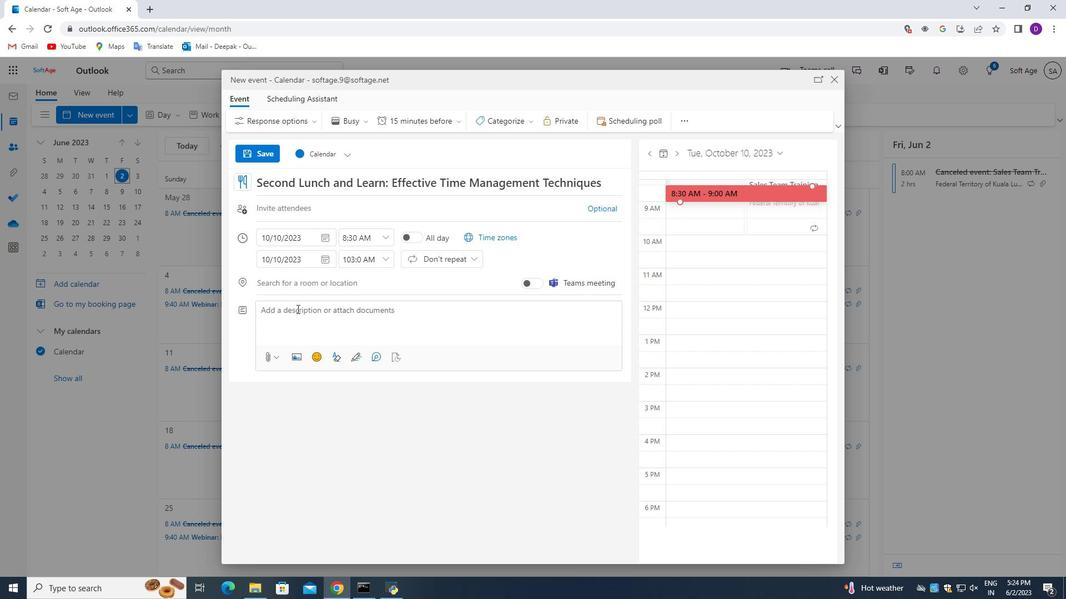 
Action: Mouse pressed left at (297, 309)
Screenshot: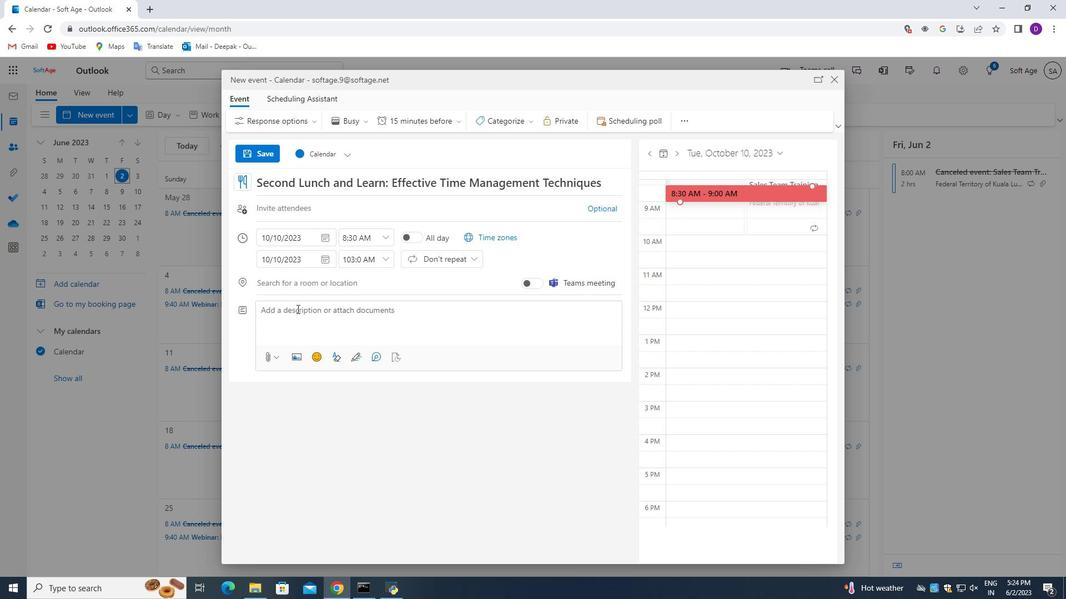 
Action: Key pressed <Key.shift_r>This<Key.space>training<Key.space>sessr<Key.backspace>eo<Key.backspace><Key.backspace>ion<Key.space>is<Key.space>designes<Key.backspace>d<Key.space>to<Key.space>help<Key.space>participants<Key.space>effectively<Key.space>manage<Key.space>their<Key.space>time,<Key.space>increase<Key.space>productivity,<Key.space>and<Key.space>achieve<Key.space>a<Key.space>better<Key.space>work-life<Key.space>balance.
Screenshot: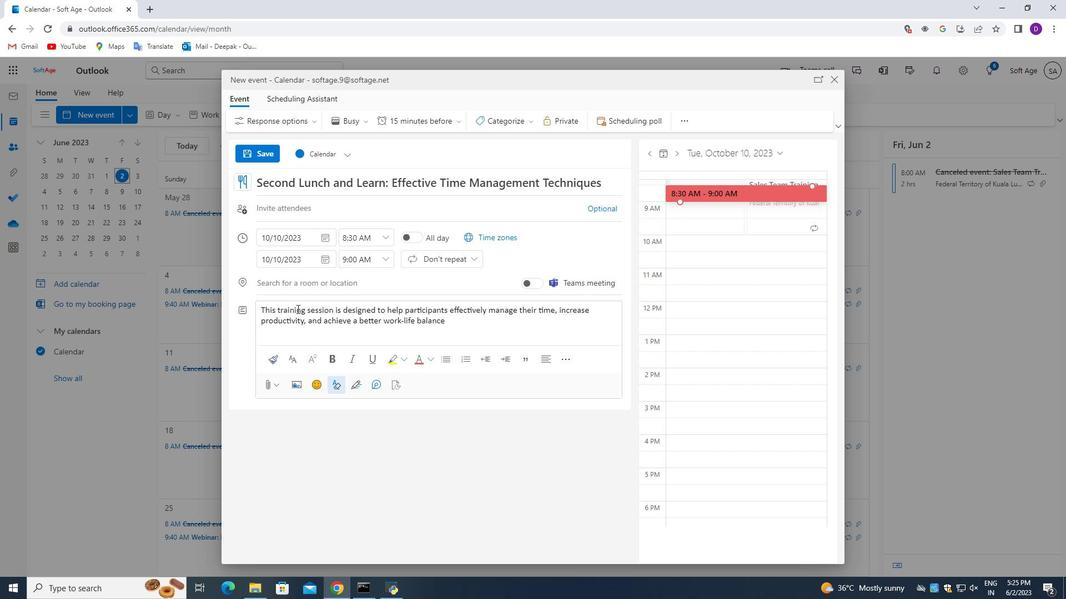 
Action: Mouse moved to (526, 123)
Screenshot: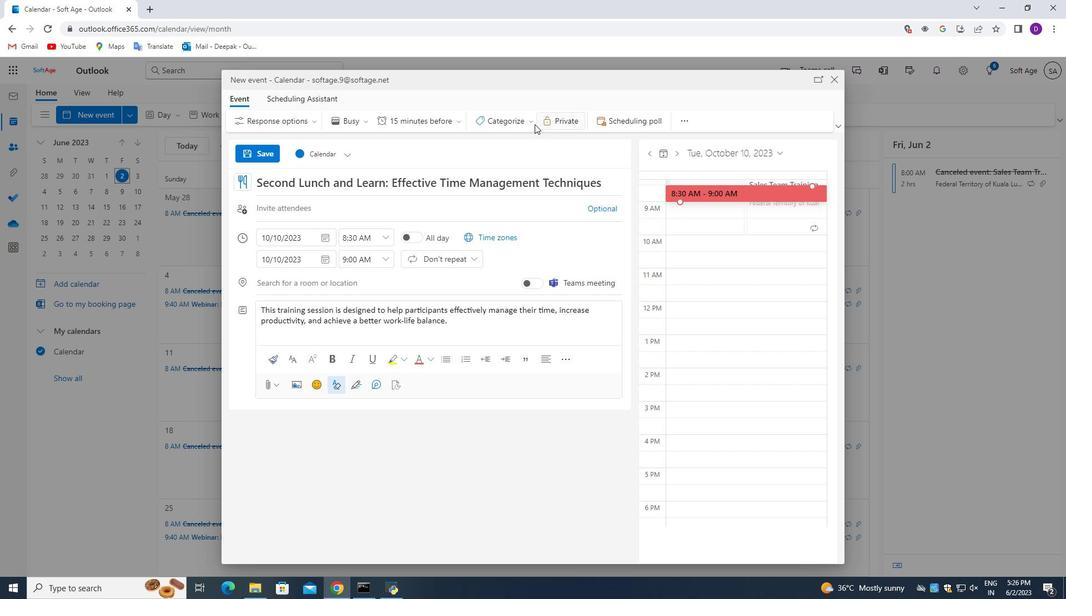
Action: Mouse pressed left at (526, 123)
Screenshot: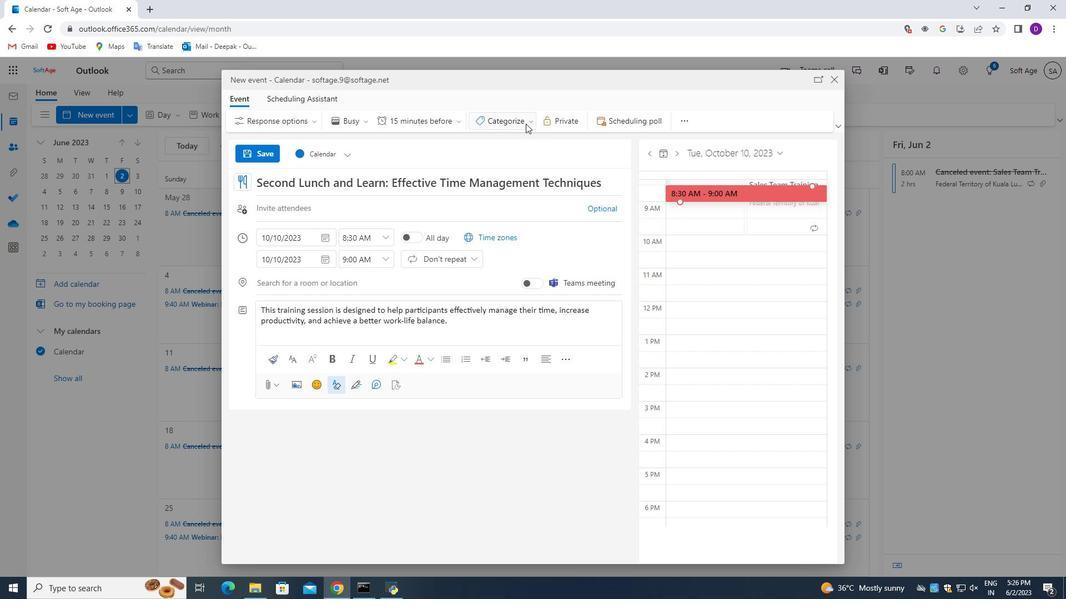 
Action: Mouse moved to (517, 232)
Screenshot: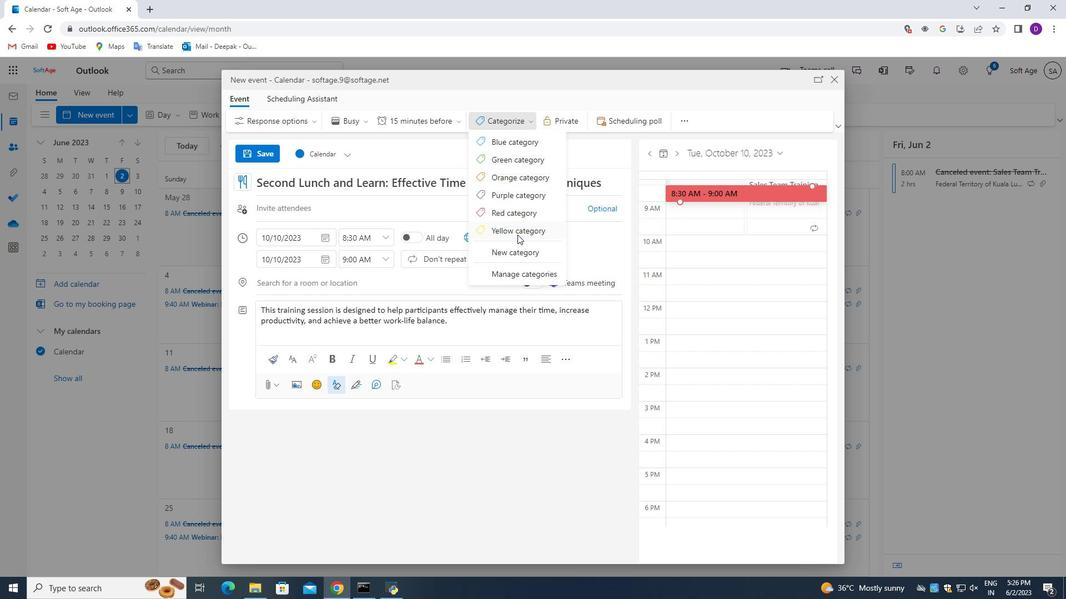 
Action: Mouse pressed left at (517, 232)
Screenshot: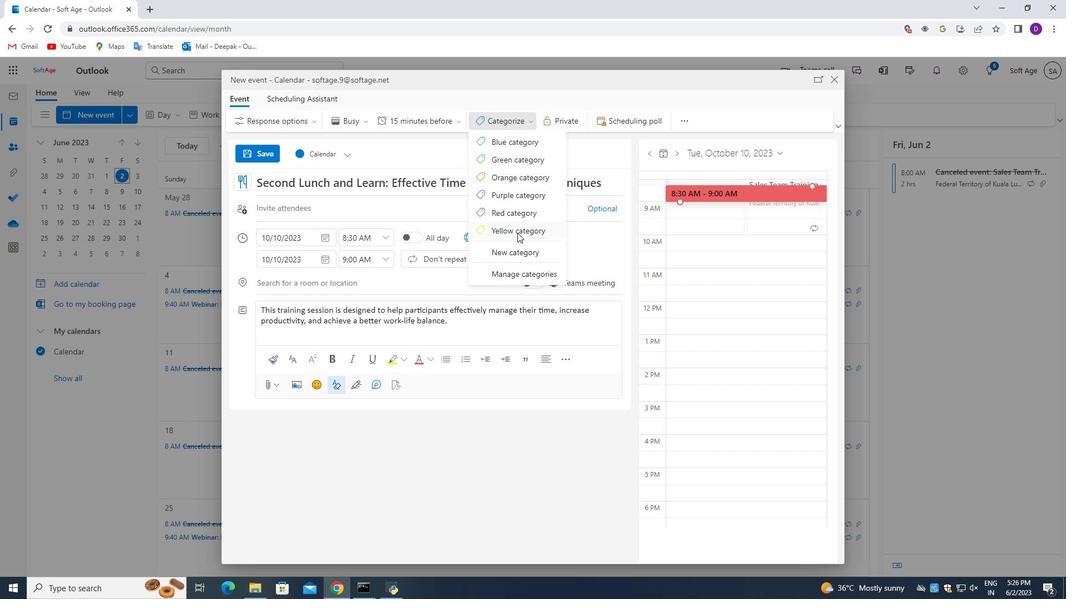 
Action: Mouse moved to (293, 286)
Screenshot: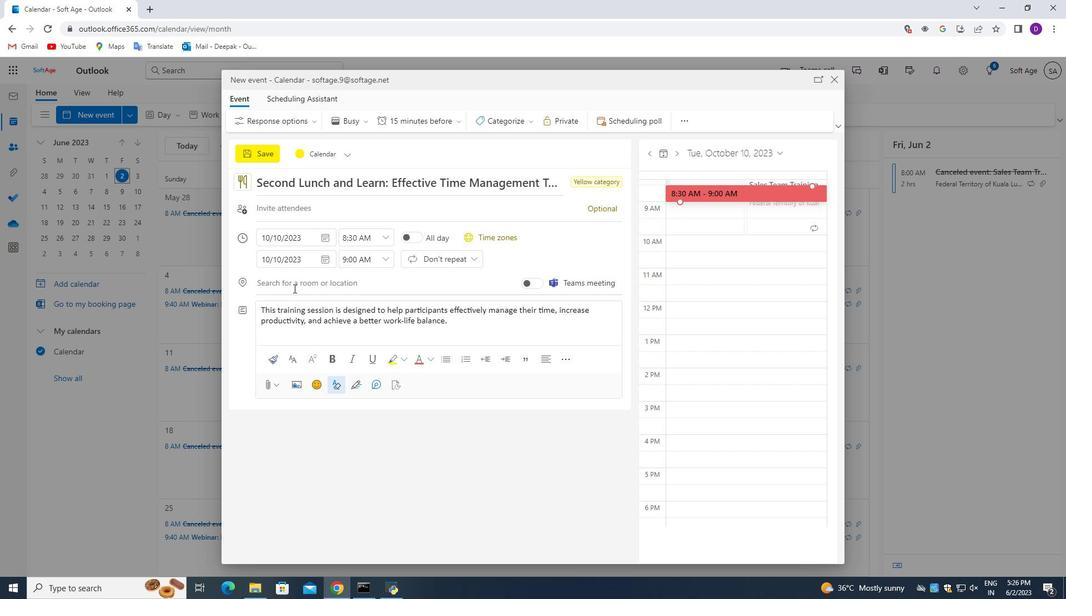 
Action: Mouse pressed left at (293, 286)
Screenshot: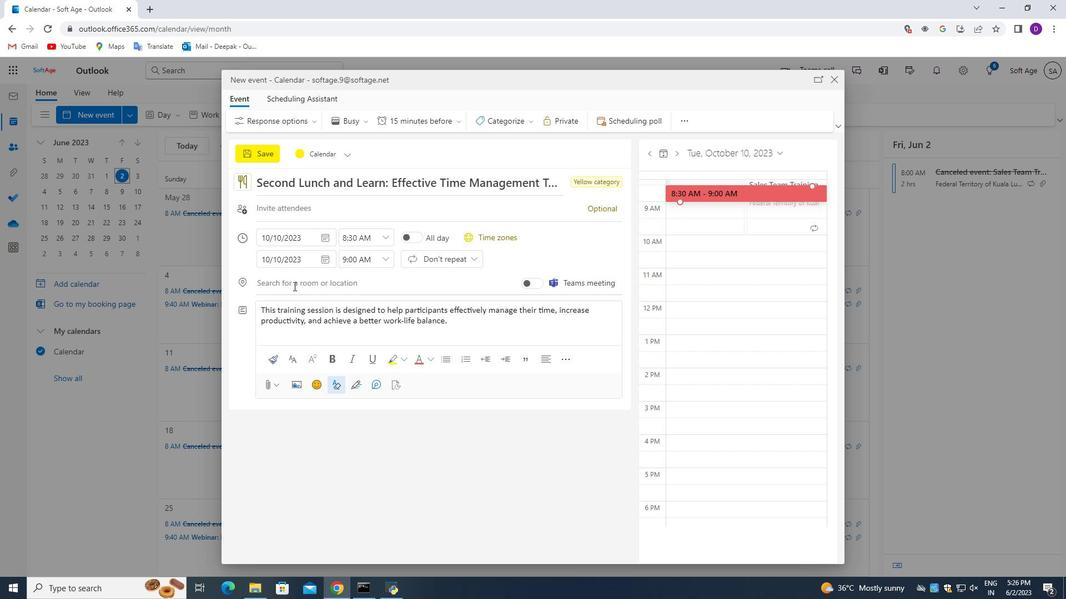 
Action: Key pressed 456<Key.space><Key.backspace><Key.space><Key.shift_r>Gran<Key.space><Key.shift_r>Via,<Key.space><Key.shift>Madrid,<Key.space><Key.shift_r>Spain,<Key.backspace>
Screenshot: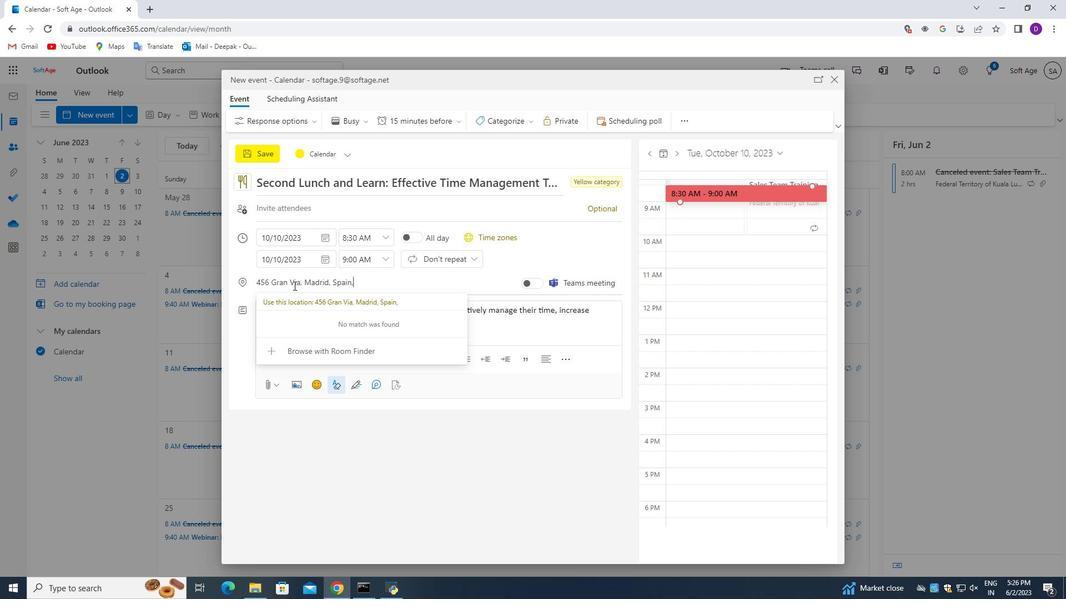 
Action: Mouse moved to (279, 210)
Screenshot: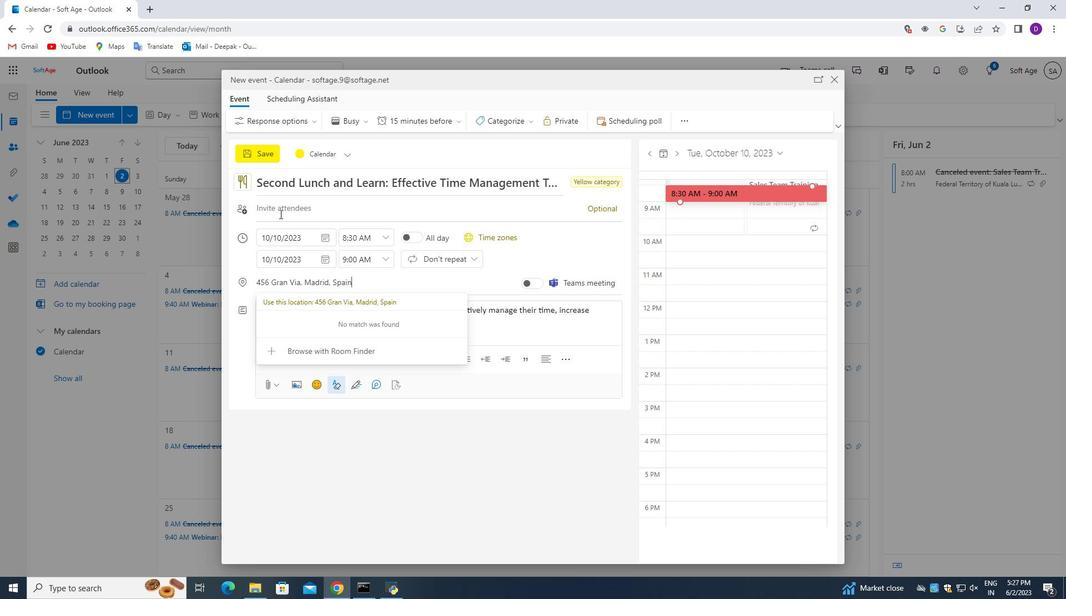 
Action: Mouse pressed left at (279, 210)
Screenshot: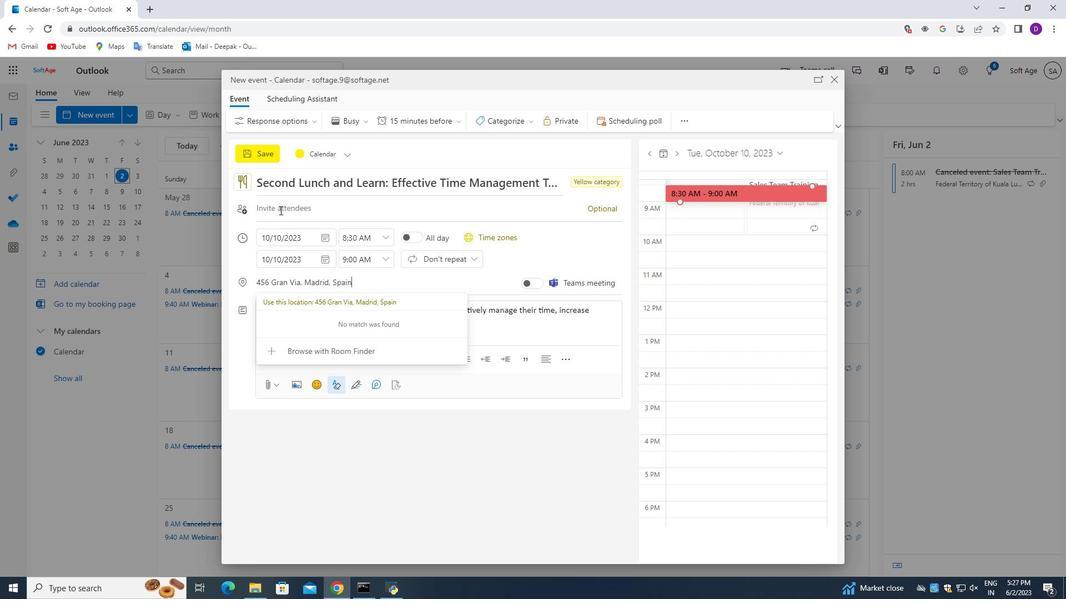 
Action: Mouse moved to (279, 210)
Screenshot: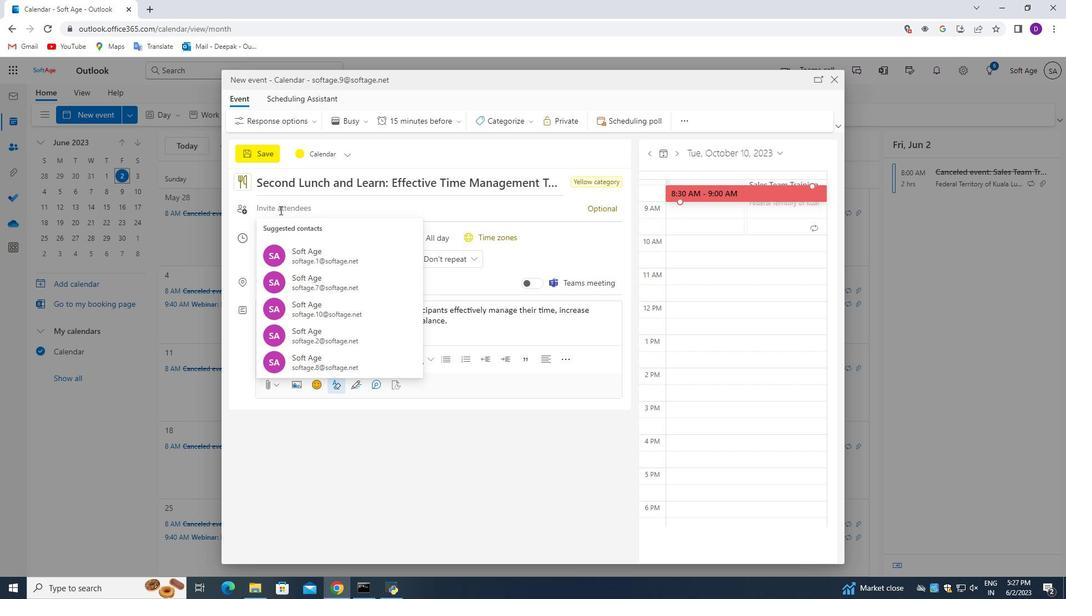 
Action: Key pressed softage.5<Key.shift>@softage.net<Key.enter>
Screenshot: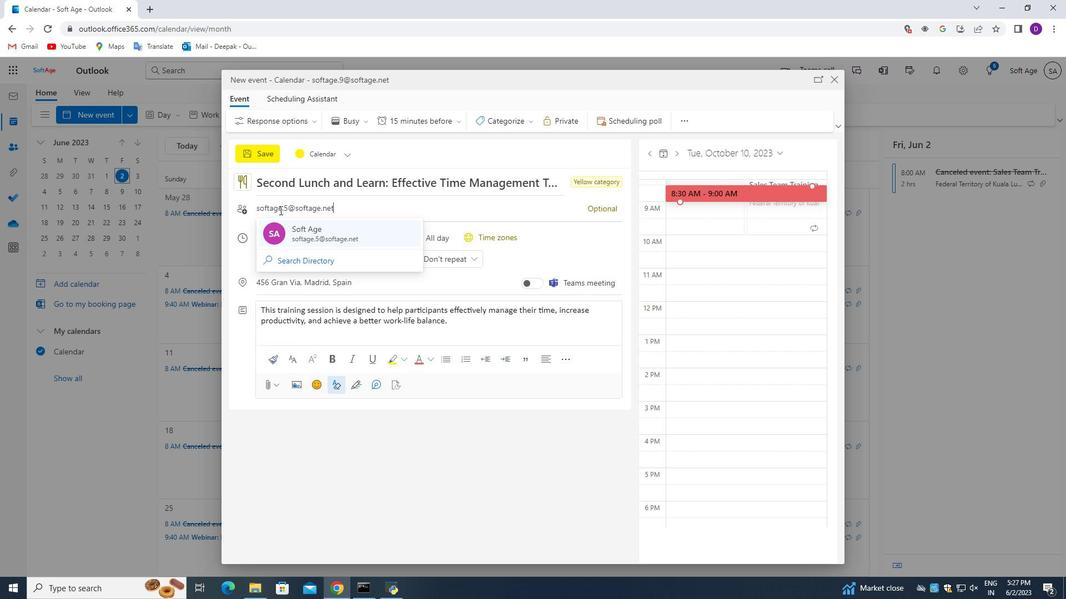 
Action: Mouse moved to (601, 208)
Screenshot: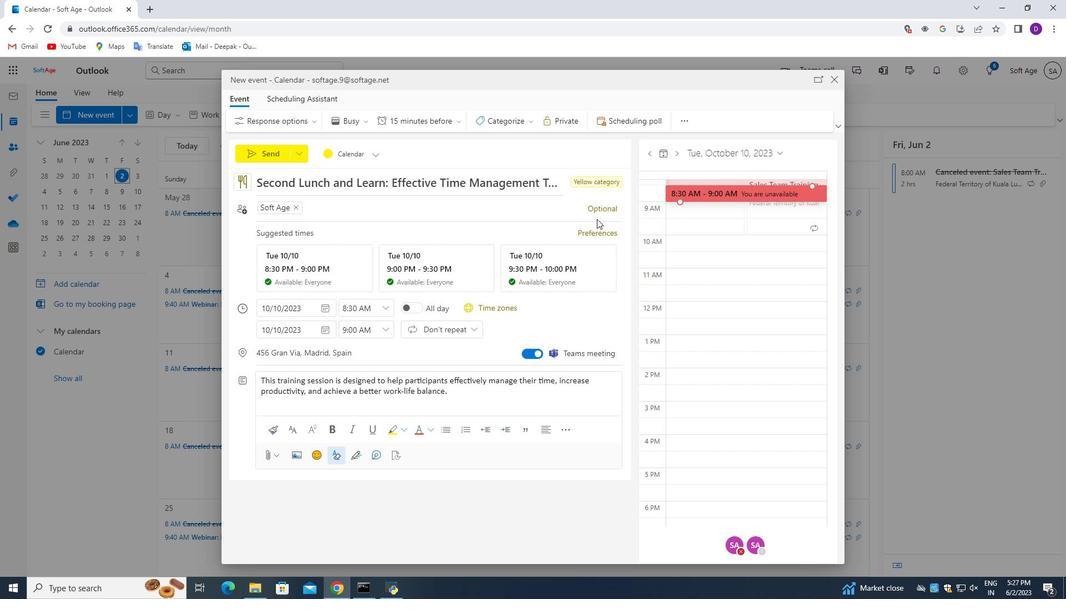 
Action: Mouse pressed left at (601, 208)
Screenshot: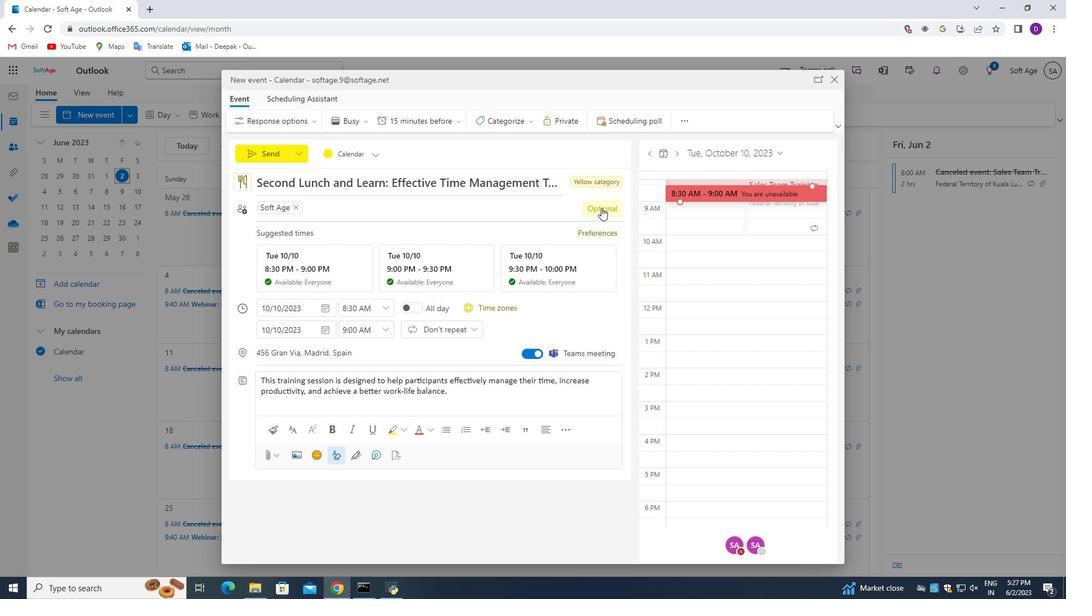 
Action: Mouse moved to (301, 234)
Screenshot: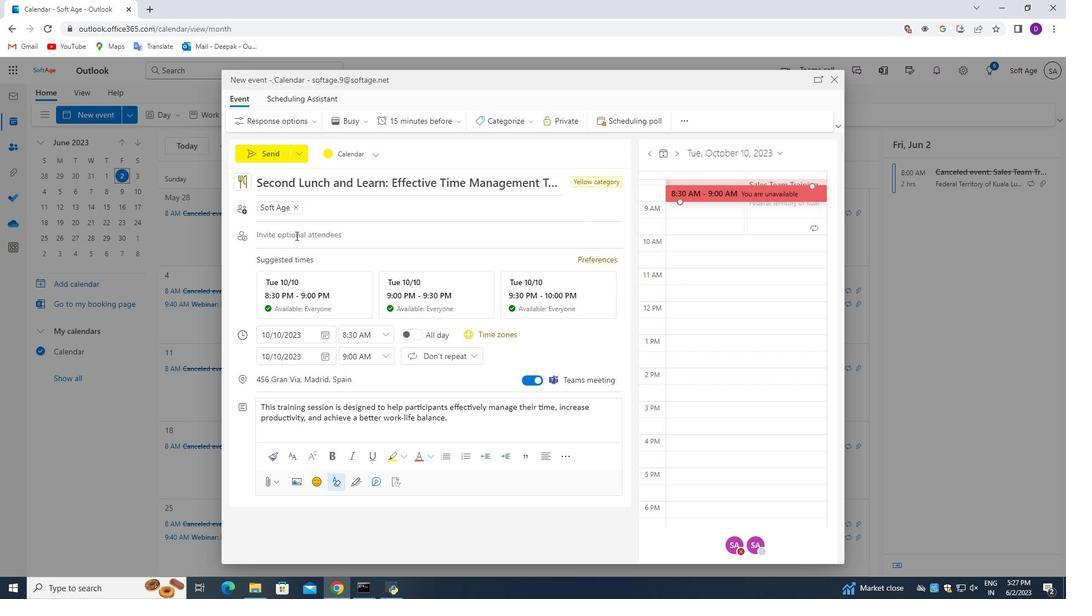 
Action: Mouse pressed left at (301, 234)
Screenshot: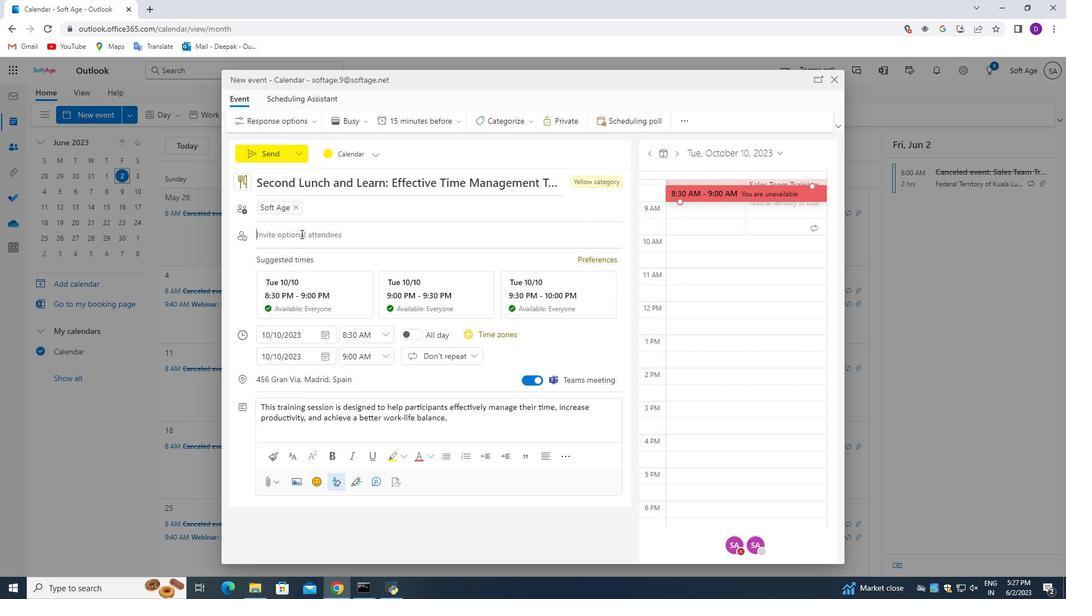 
Action: Mouse moved to (335, 211)
Screenshot: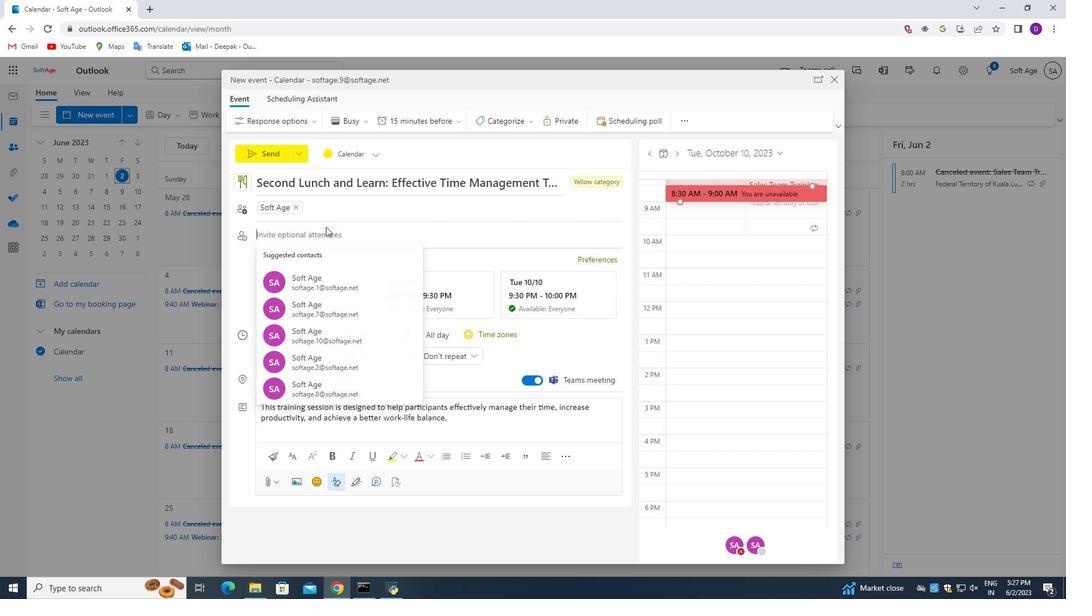 
Action: Key pressed softage.6<Key.shift>@softage.net<Key.enter>
Screenshot: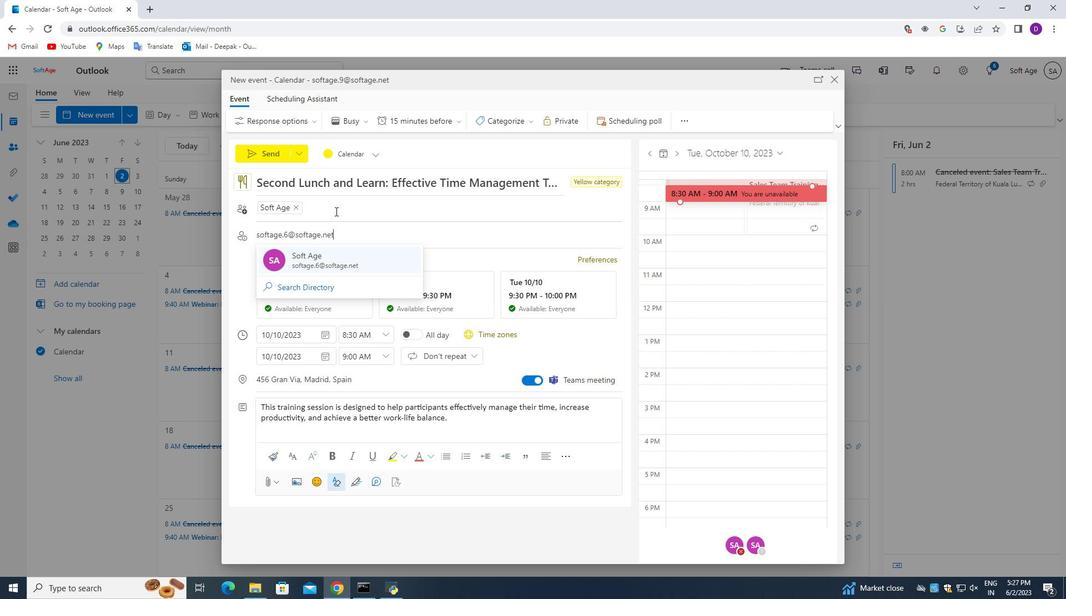 
Action: Mouse moved to (409, 376)
Screenshot: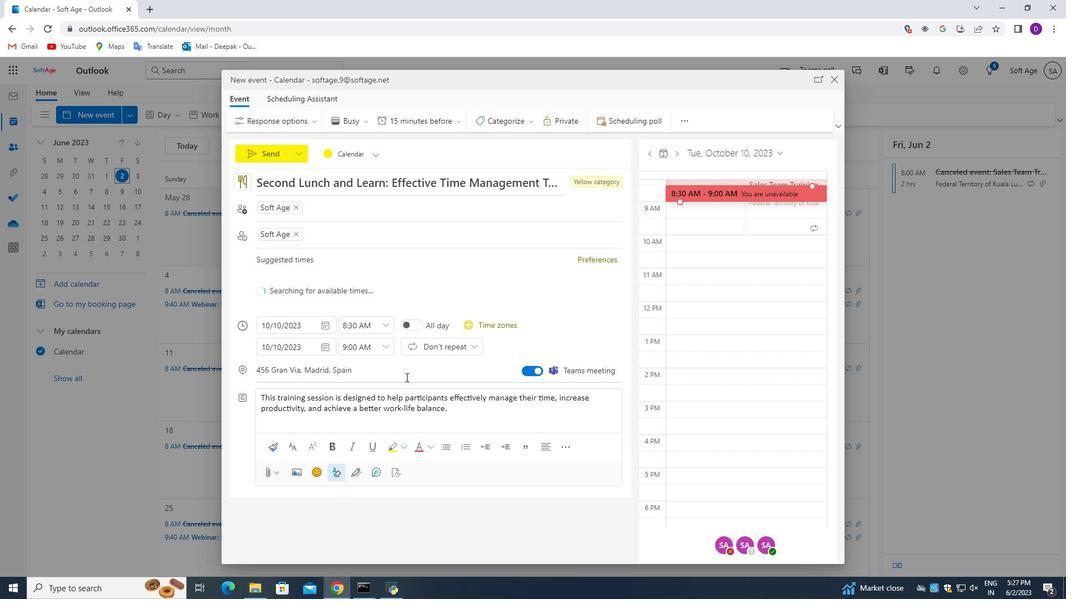 
Action: Mouse scrolled (409, 375) with delta (0, 0)
Screenshot: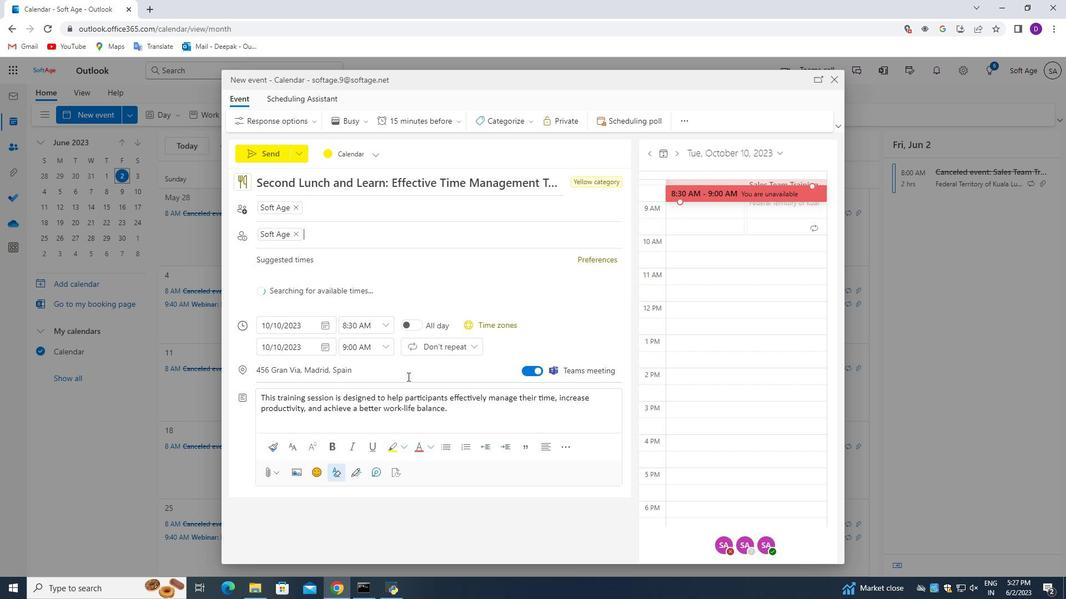 
Action: Mouse scrolled (409, 375) with delta (0, 0)
Screenshot: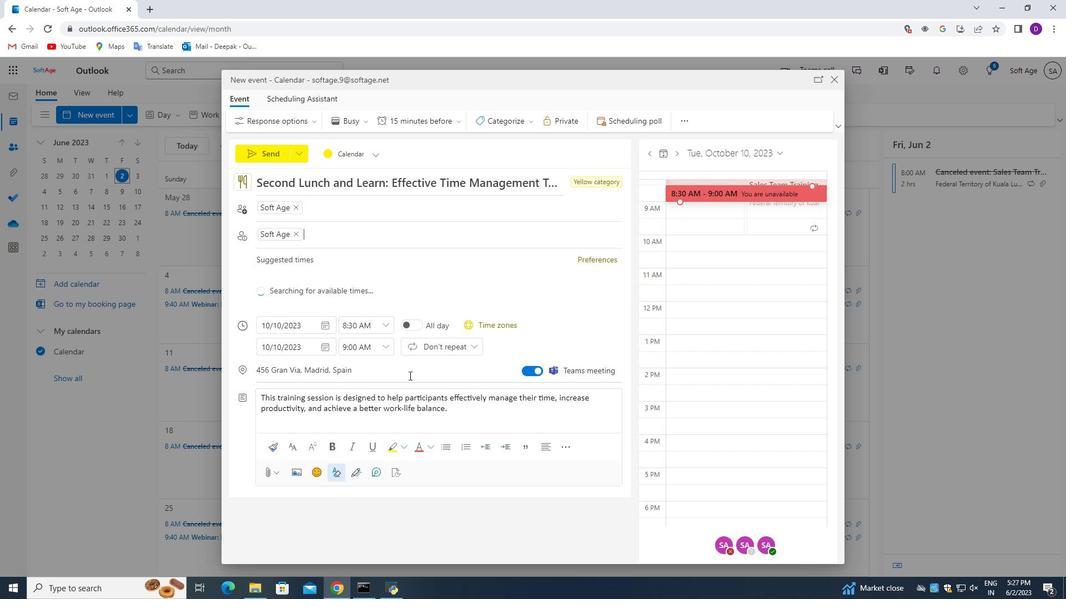 
Action: Mouse moved to (368, 313)
Screenshot: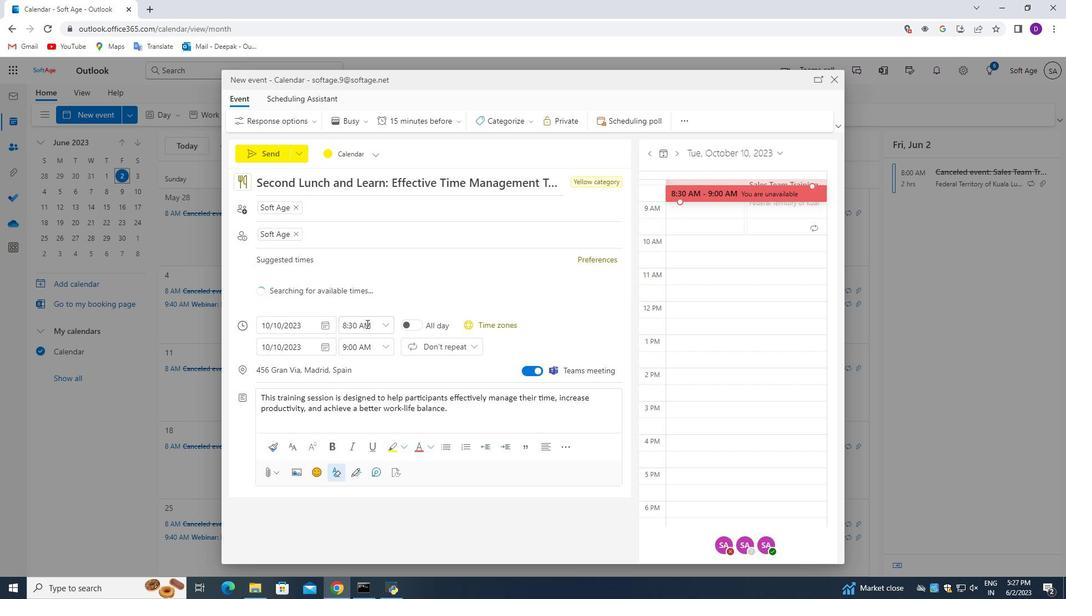 
Action: Mouse scrolled (368, 316) with delta (0, 0)
Screenshot: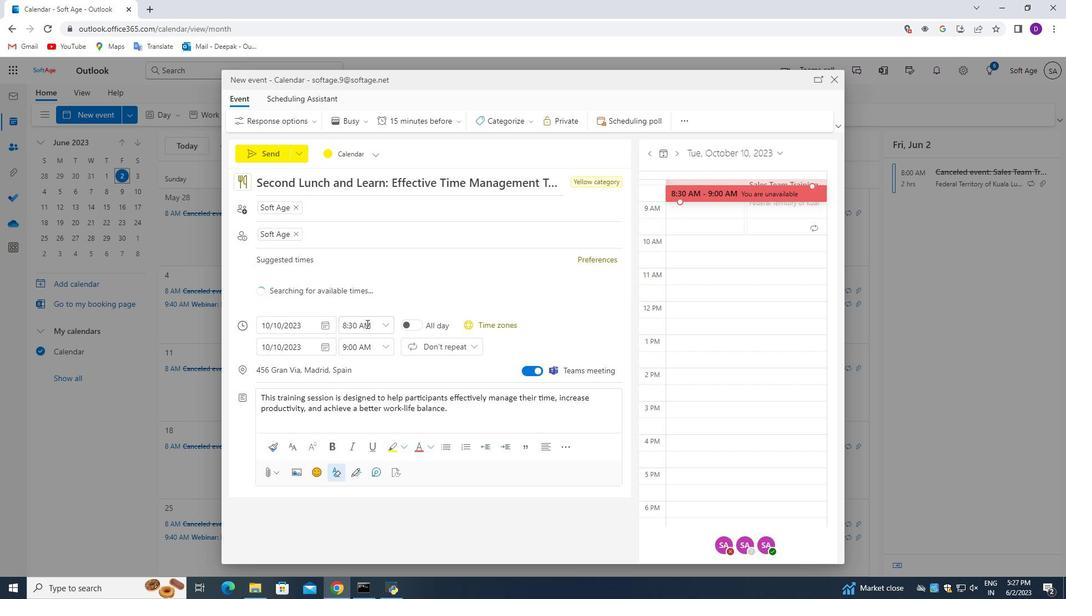
Action: Mouse moved to (368, 303)
Screenshot: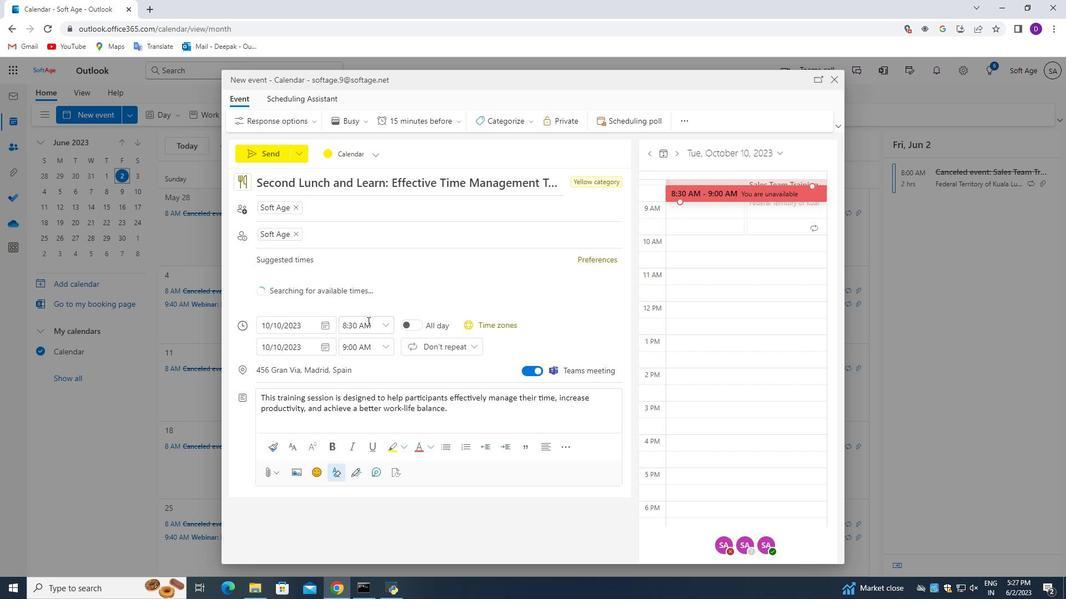 
Action: Mouse scrolled (368, 304) with delta (0, 0)
Screenshot: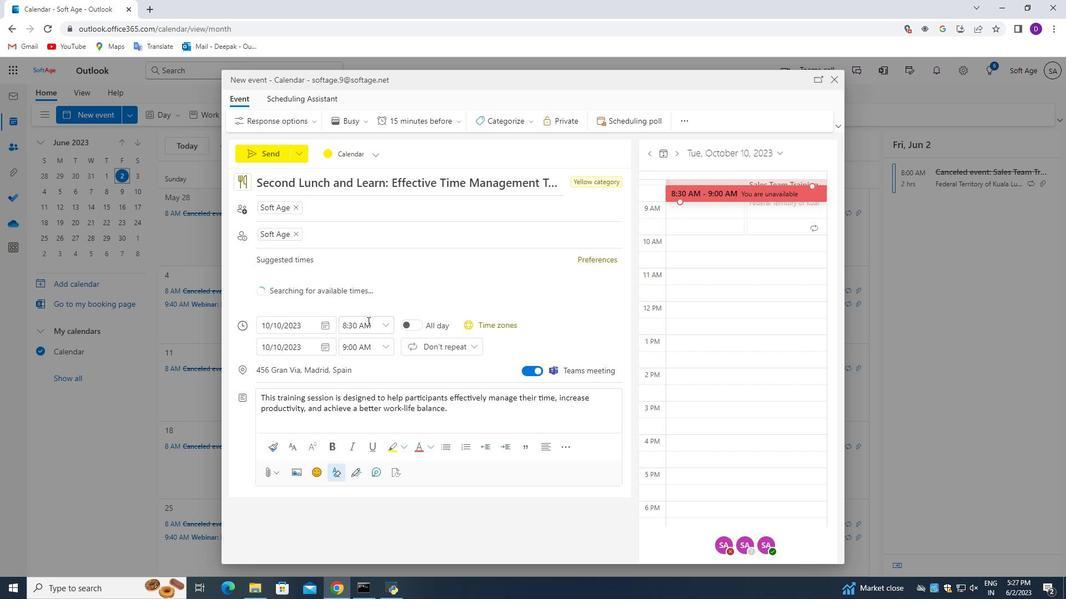 
Action: Mouse moved to (367, 299)
Screenshot: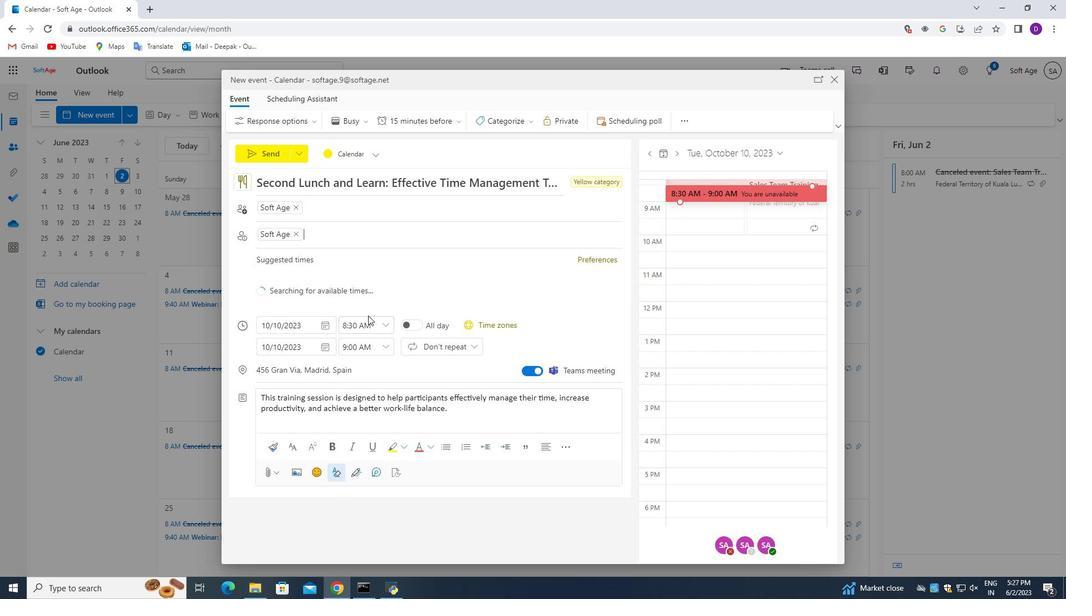 
Action: Mouse scrolled (367, 299) with delta (0, 0)
Screenshot: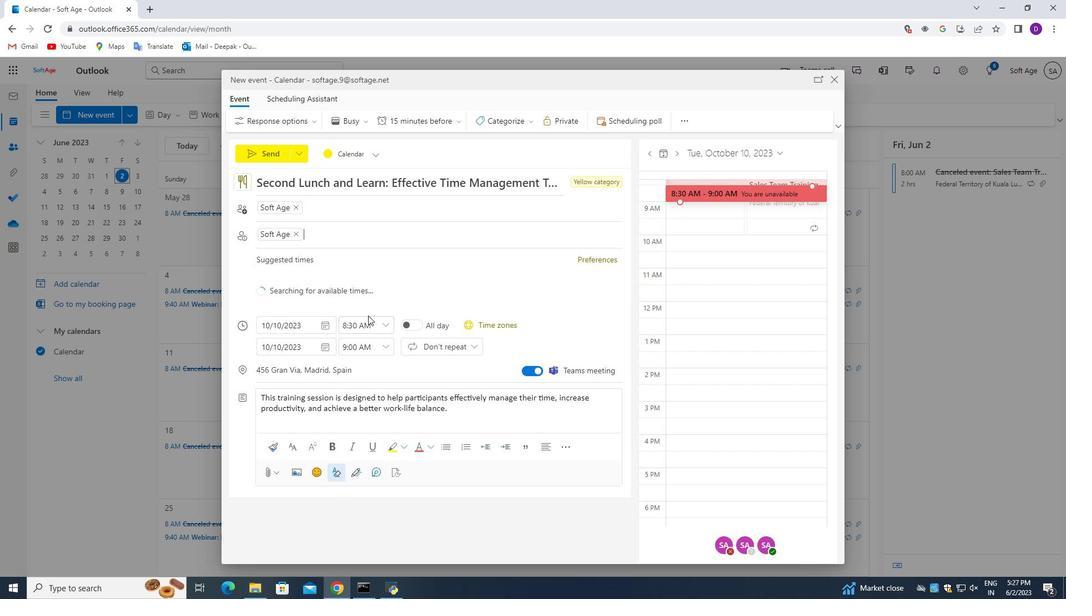 
Action: Mouse moved to (449, 123)
Screenshot: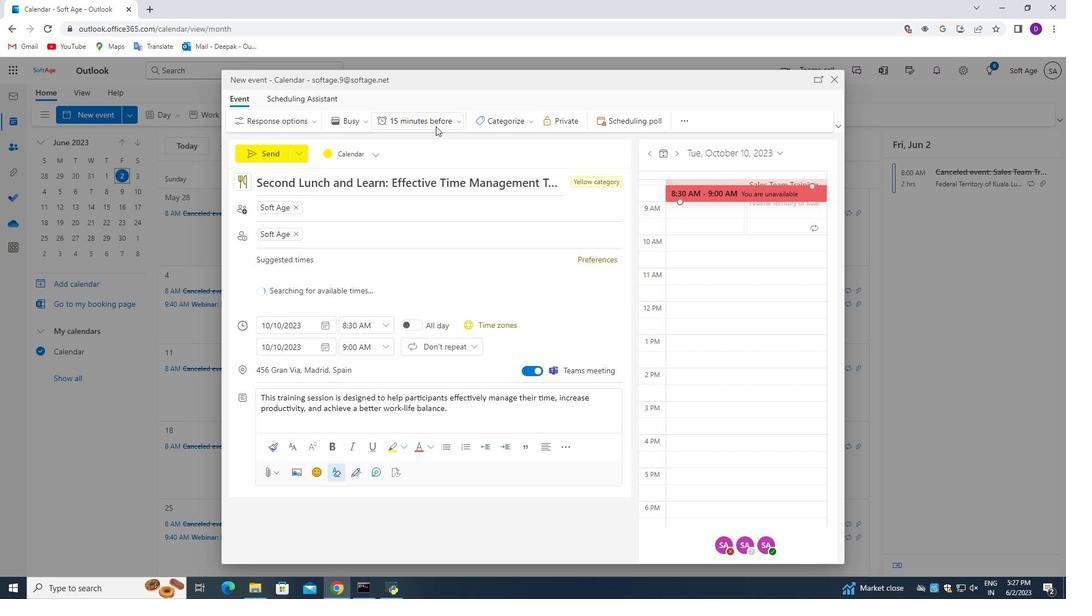 
Action: Mouse pressed left at (449, 123)
Screenshot: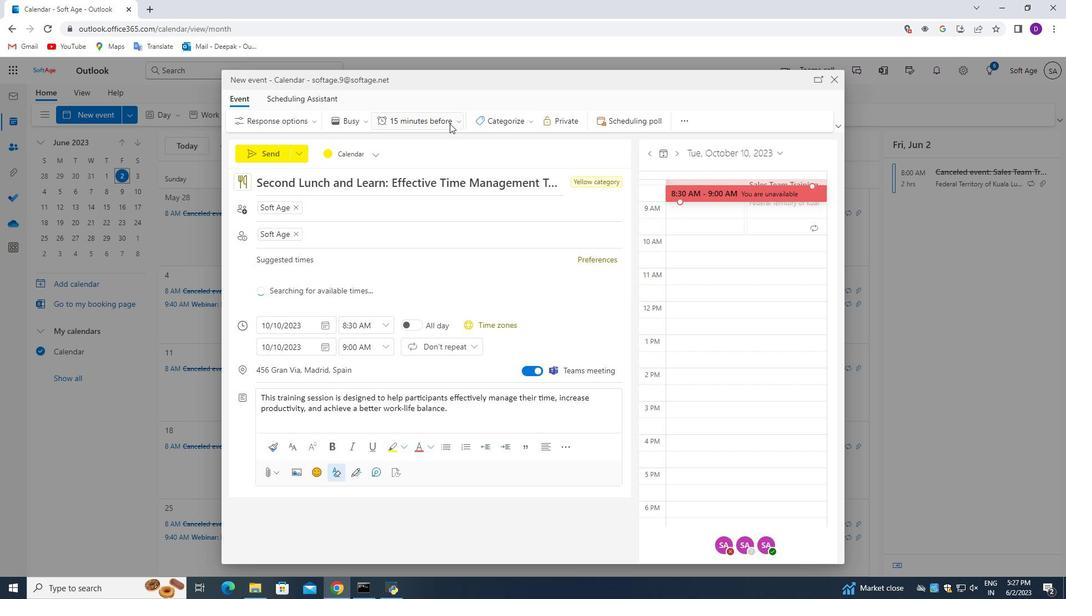 
Action: Mouse moved to (431, 223)
Screenshot: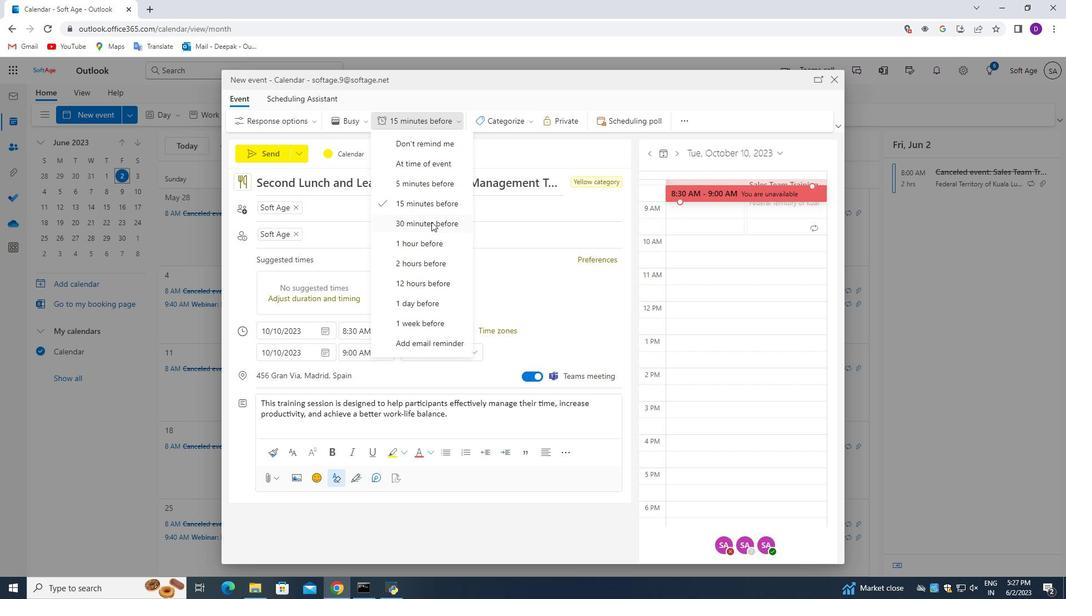 
Action: Mouse pressed left at (431, 223)
Screenshot: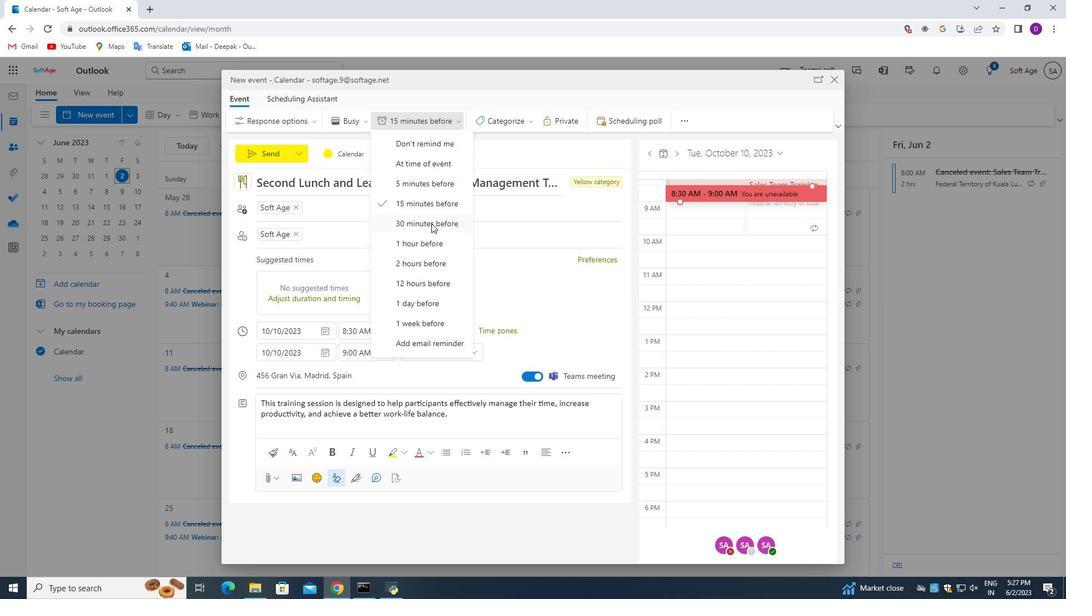 
Action: Mouse moved to (385, 332)
Screenshot: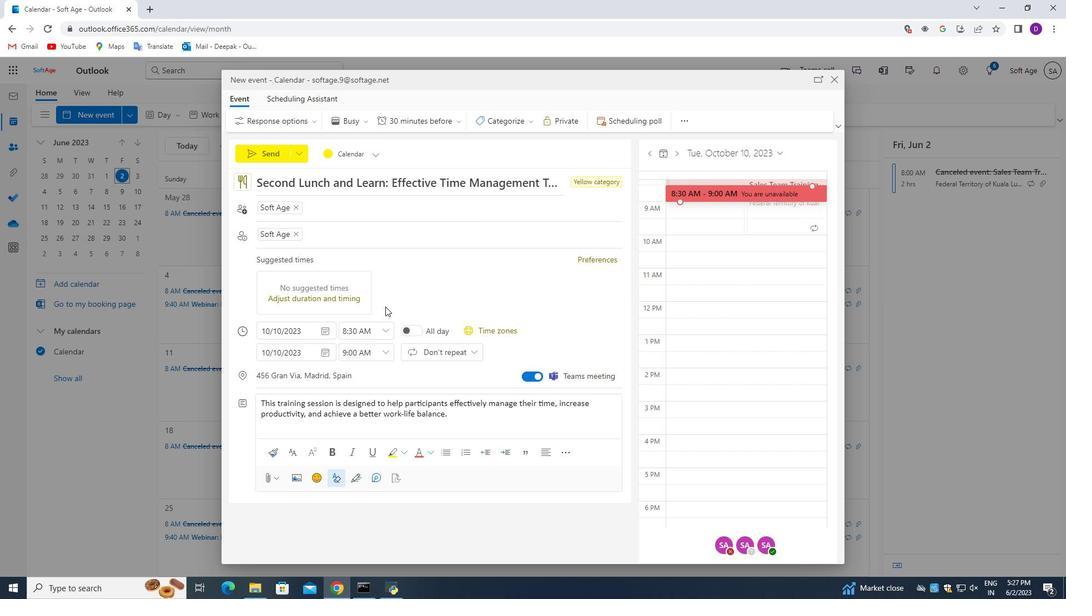 
Action: Mouse scrolled (385, 332) with delta (0, 0)
Screenshot: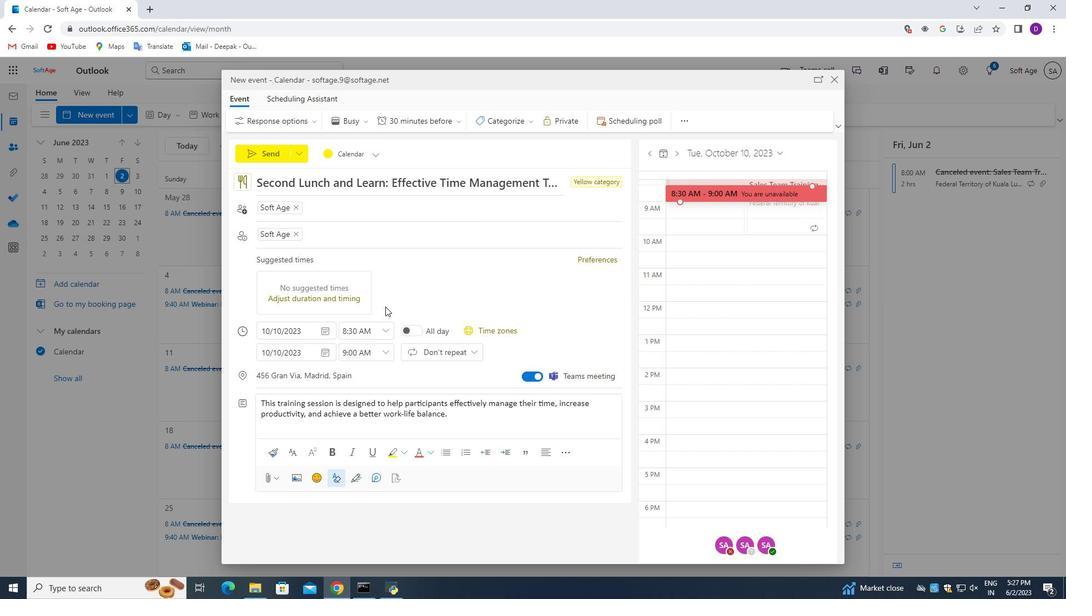
Action: Mouse moved to (388, 338)
Screenshot: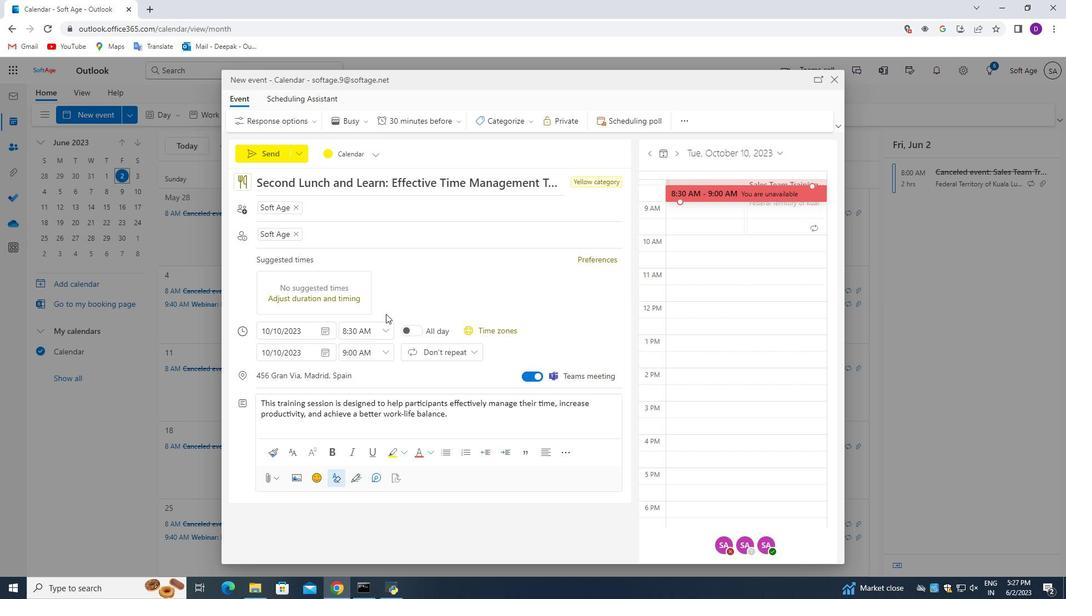 
Action: Mouse scrolled (388, 338) with delta (0, 0)
Screenshot: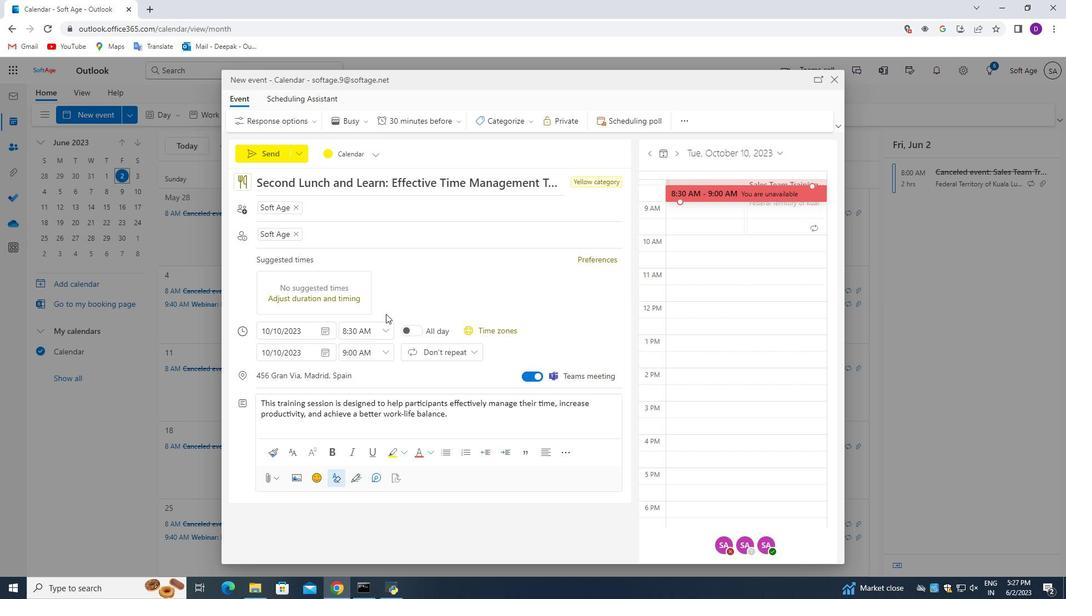 
Action: Mouse moved to (389, 338)
Screenshot: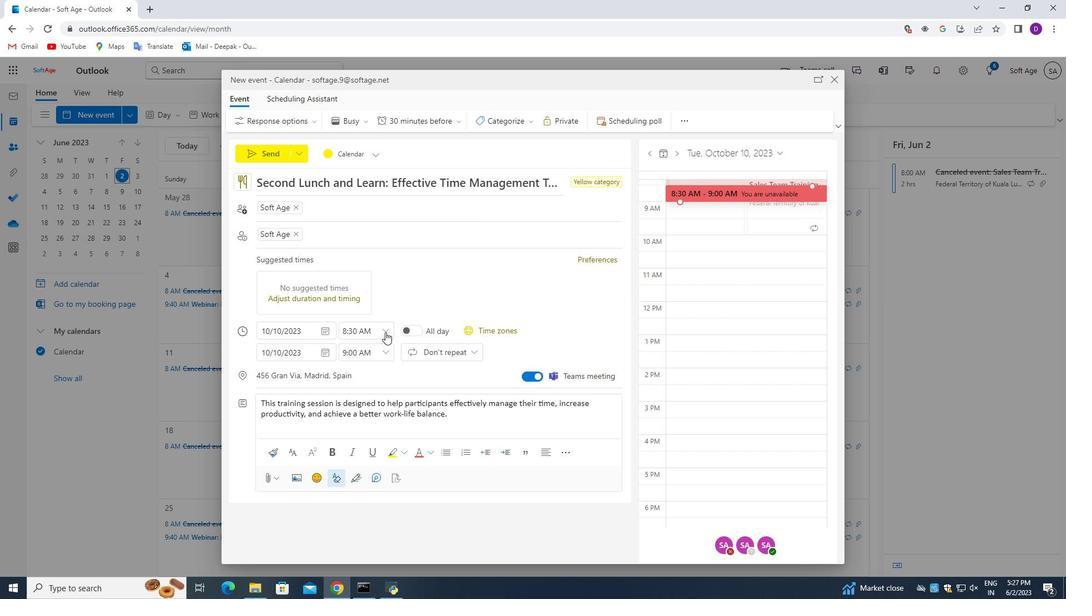 
Action: Mouse scrolled (389, 338) with delta (0, 0)
Screenshot: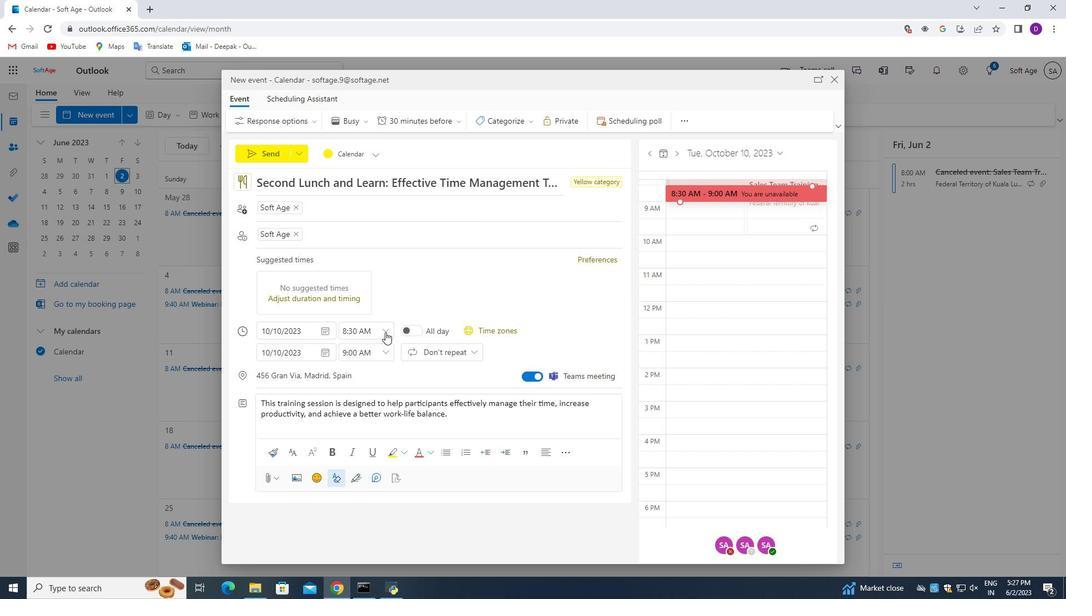 
Action: Mouse moved to (389, 338)
Screenshot: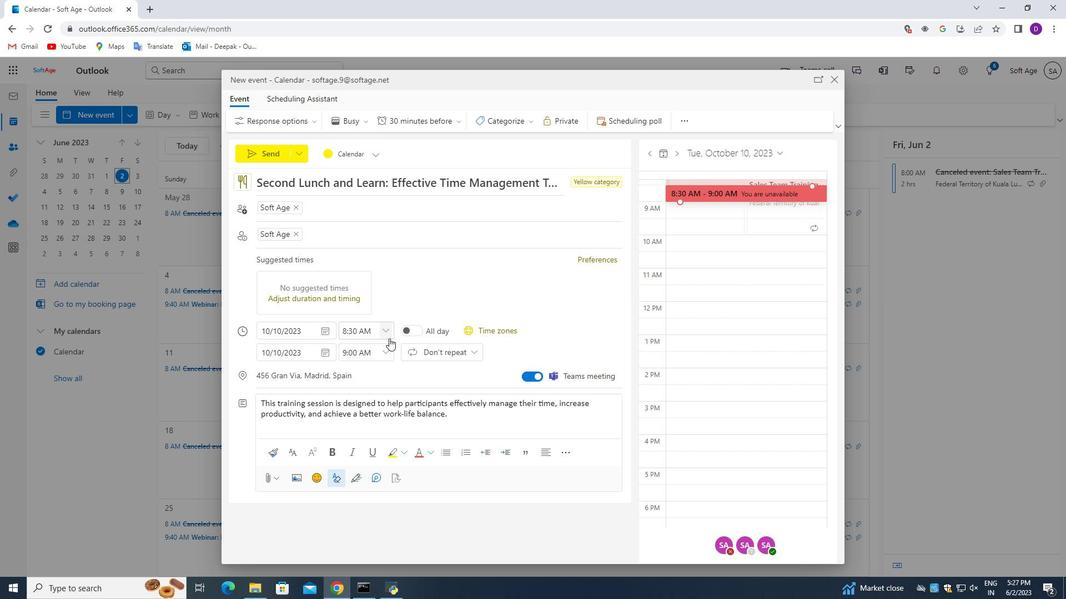 
Action: Mouse scrolled (389, 338) with delta (0, 0)
Screenshot: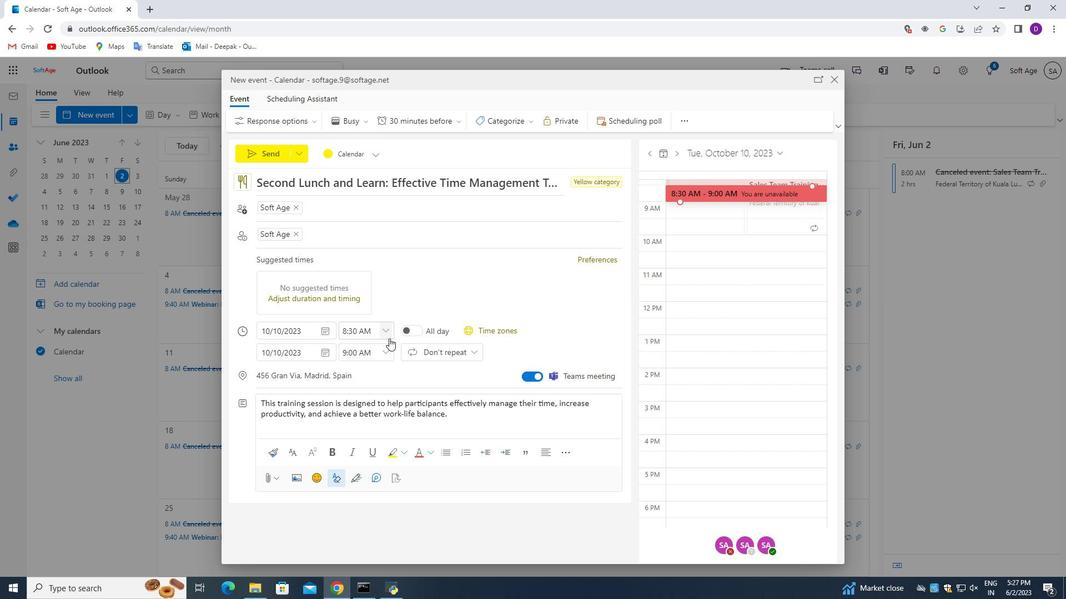
Action: Mouse moved to (269, 153)
Screenshot: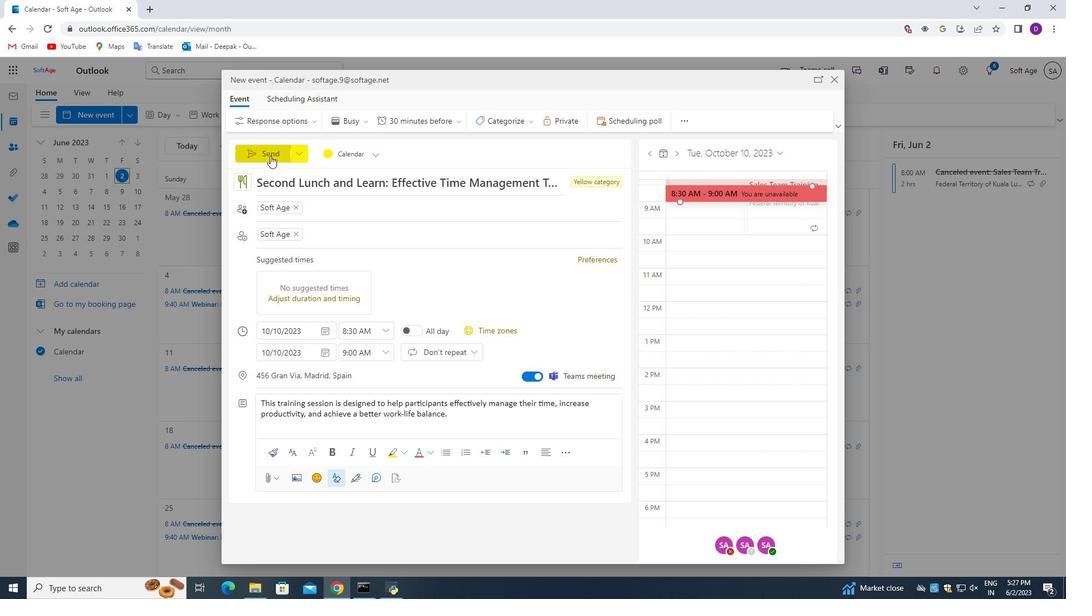 
Action: Mouse pressed left at (269, 153)
Screenshot: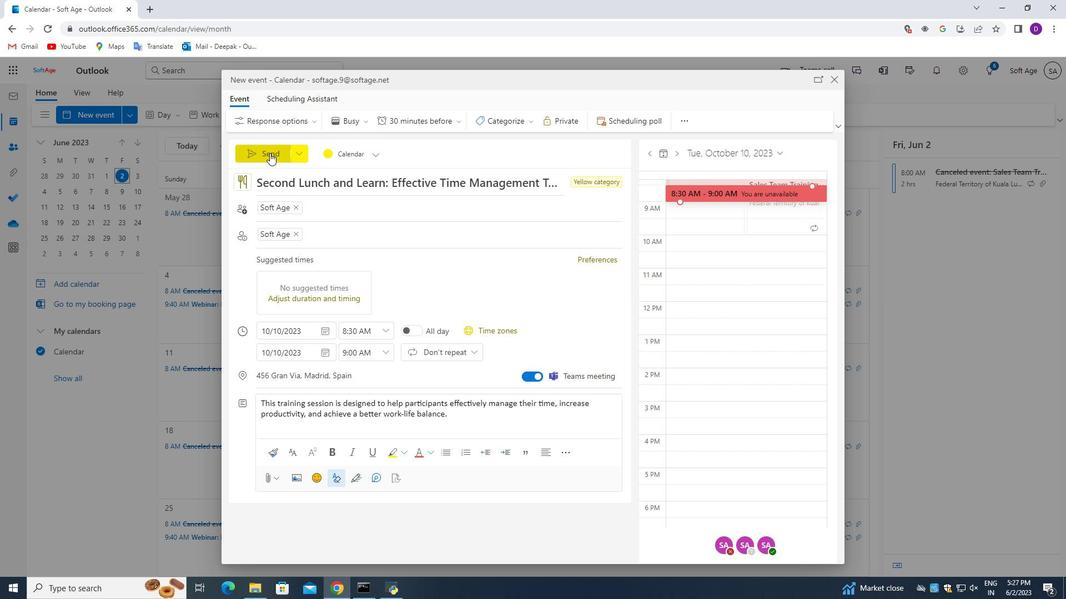 
Action: Mouse moved to (444, 279)
Screenshot: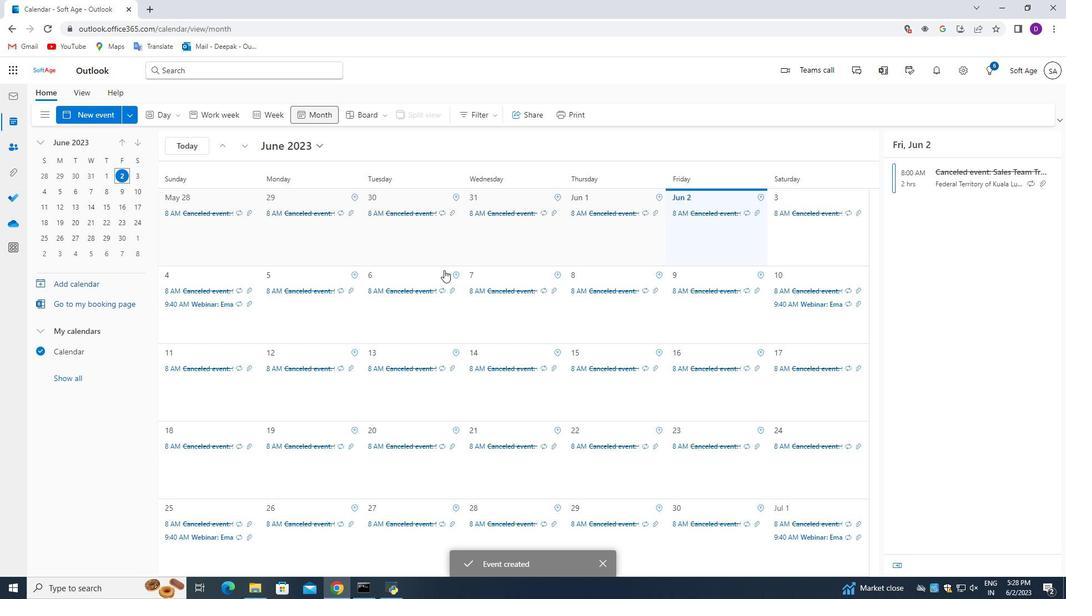 
